 Task: Add an event with the title Performance Improvement Plan Evaluation and Progress Tracking, date '2024/05/19', time 8:50 AM to 10:50 AMand add a description: Welcome to our Team Building Retreat, a transformative experience designed to foster stronger bonds, enhance collaboration, and unleash the full potential of our team. This retreat provides a unique opportunity for team members to step outside of their daily routines and engage in activities that promote trust, communication, and camaraderie., put the event into Orange category . Add location for the event as: 456 Chiado, Lisbon, Portugal, logged in from the account softage.5@softage.netand send the event invitation to softage.7@softage.net and softage.8@softage.net. Set a reminder for the event 1 hour before
Action: Mouse moved to (96, 122)
Screenshot: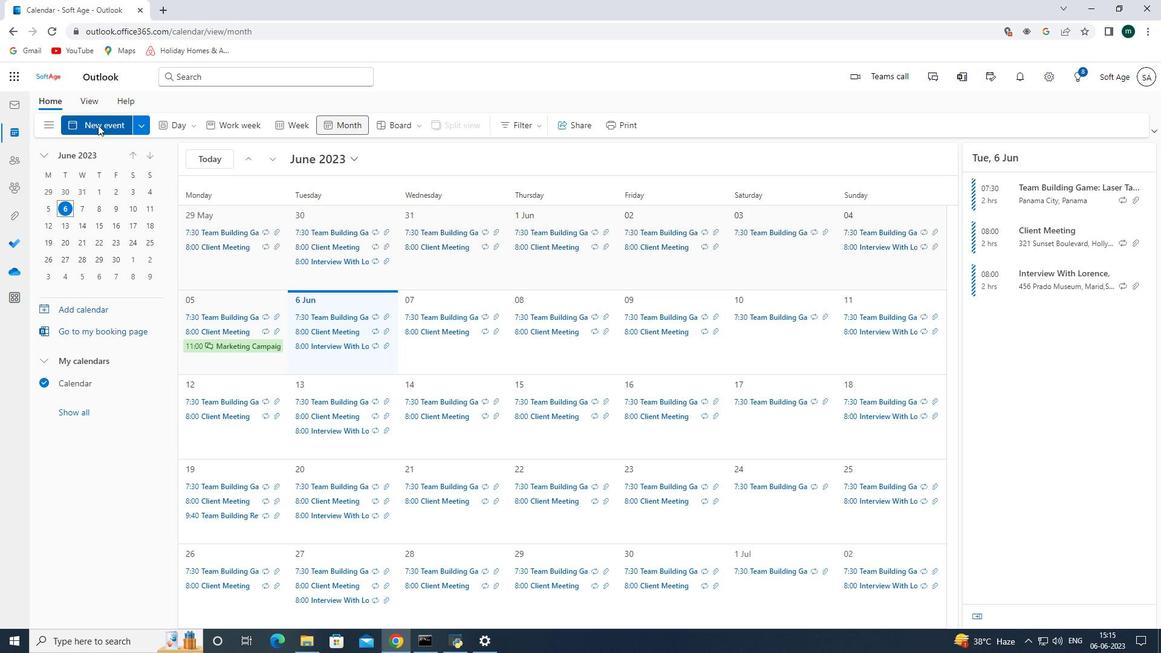 
Action: Mouse pressed left at (96, 122)
Screenshot: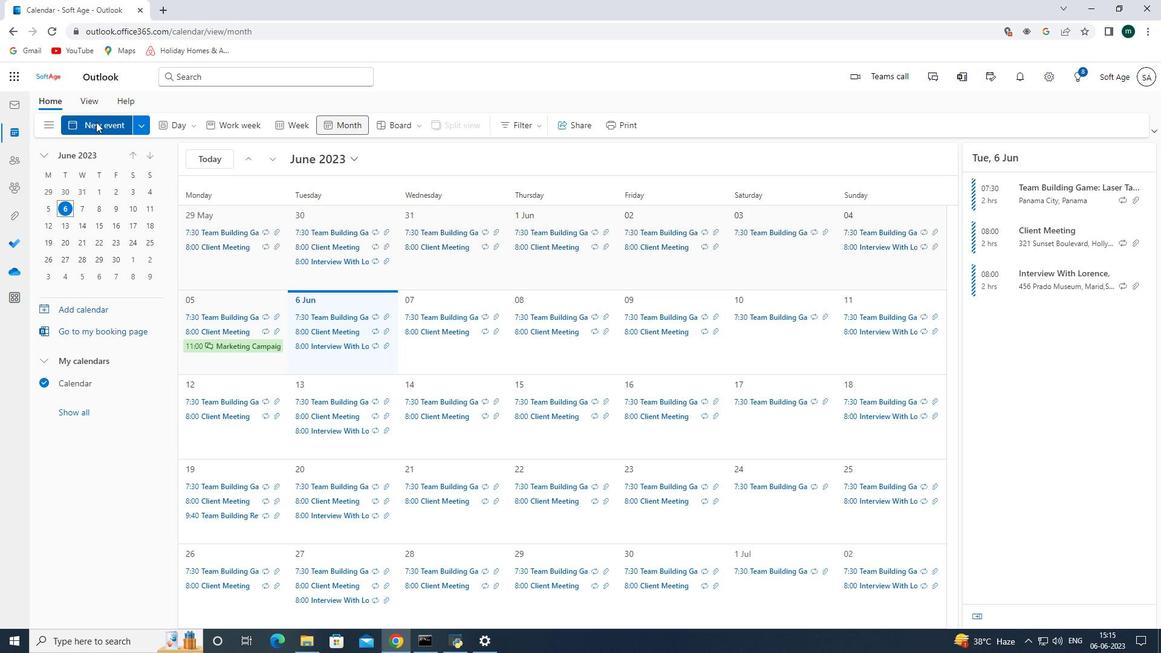 
Action: Mouse moved to (312, 200)
Screenshot: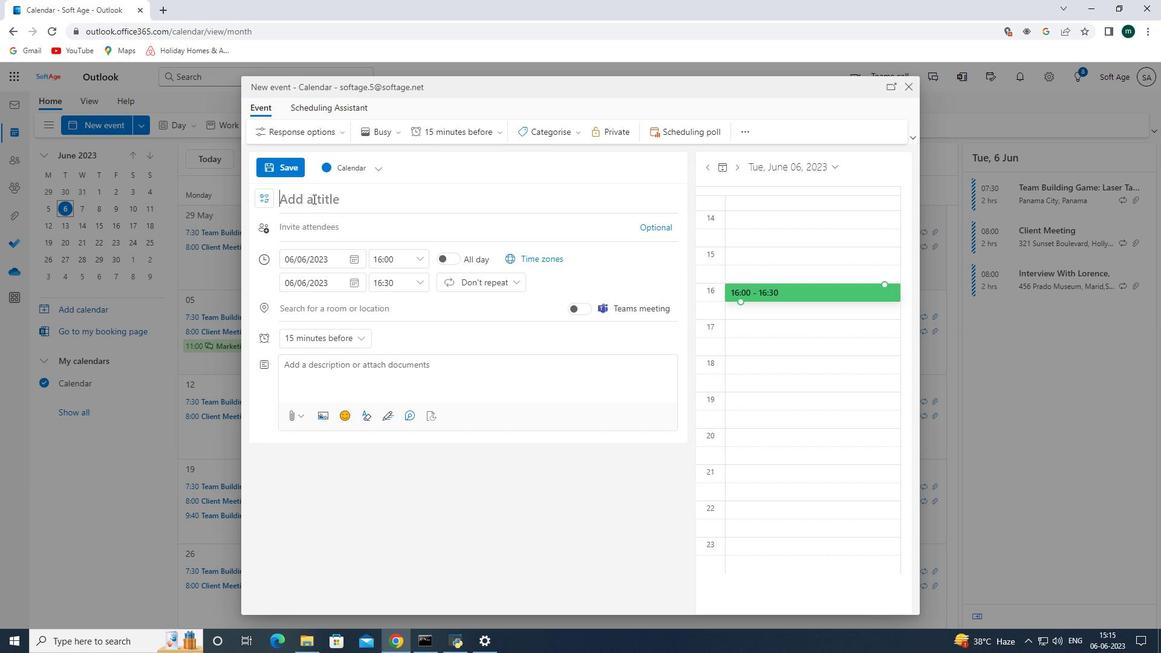 
Action: Mouse pressed left at (312, 200)
Screenshot: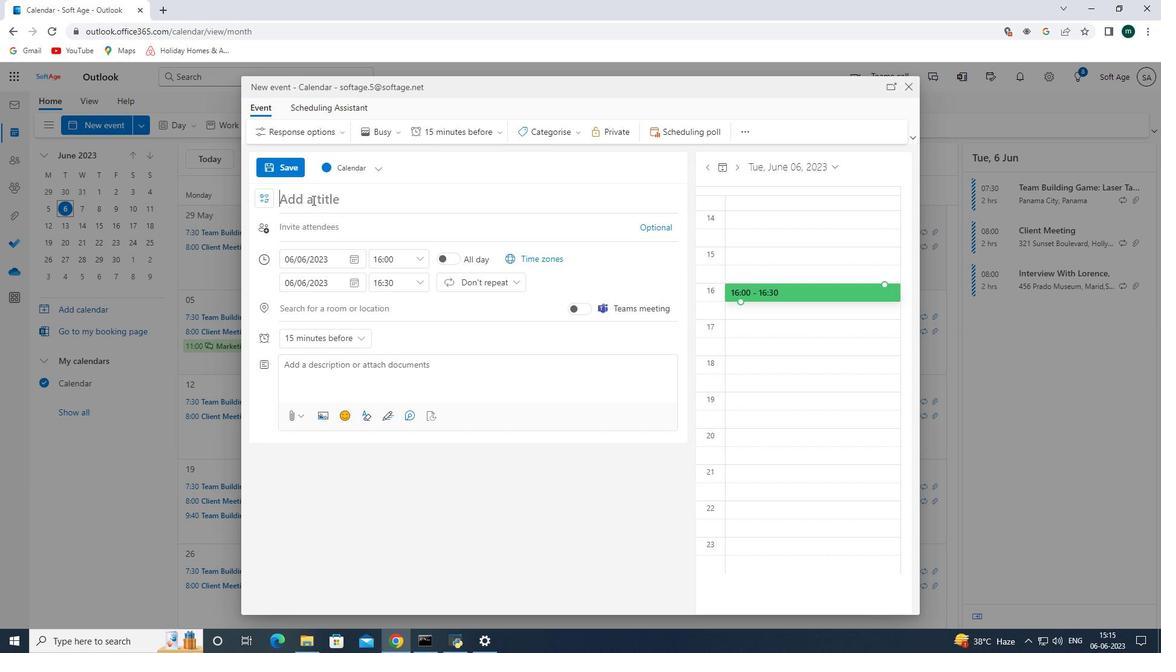 
Action: Key pressed <Key.shift><Key.shift><Key.shift><Key.shift><Key.shift><Key.shift><Key.shift>Performance<Key.space><Key.shift>Improvement<Key.space><Key.shift><Key.shift><Key.shift><Key.shift><Key.shift><Key.shift><Key.shift>Plan<Key.space><Key.shift><Key.shift><Key.shift><Key.shift><Key.shift><Key.shift><Key.shift><Key.shift>Evaluation<Key.space>and<Key.space><Key.shift><Key.shift><Key.shift><Key.shift><Key.shift>Progress<Key.space><Key.shift><Key.shift><Key.shift><Key.shift><Key.shift><Key.shift><Key.shift><Key.shift><Key.shift><Key.shift><Key.shift><Key.shift><Key.shift><Key.shift><Key.shift><Key.shift><Key.shift><Key.shift><Key.shift>Tracking<Key.space><Key.space>
Screenshot: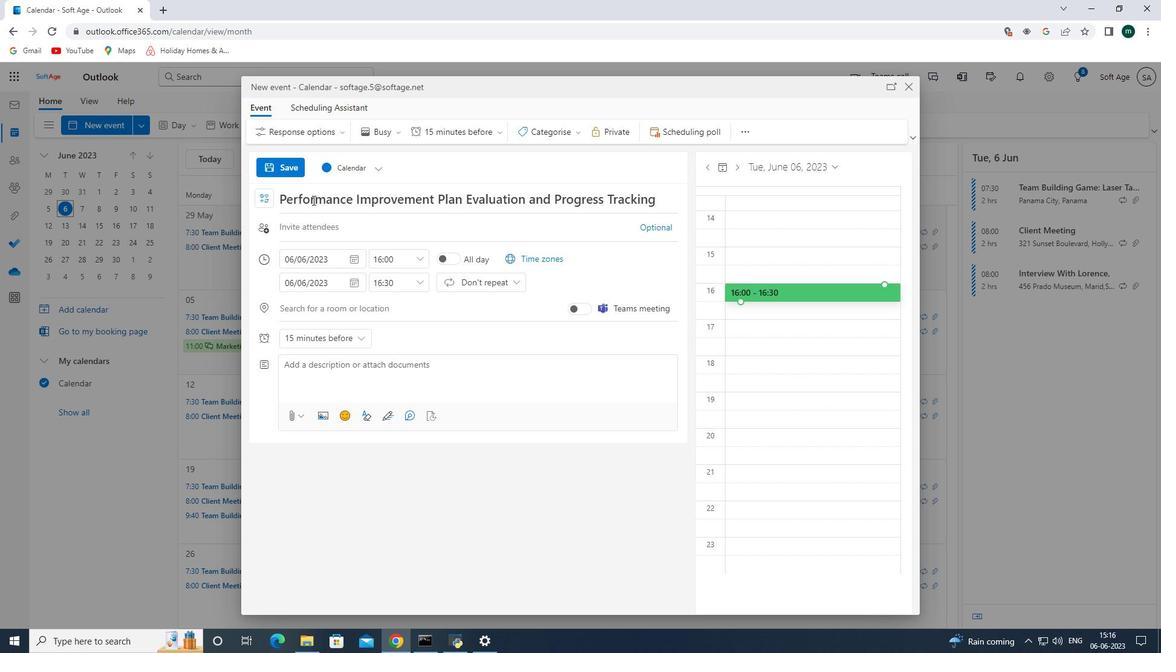
Action: Mouse moved to (353, 257)
Screenshot: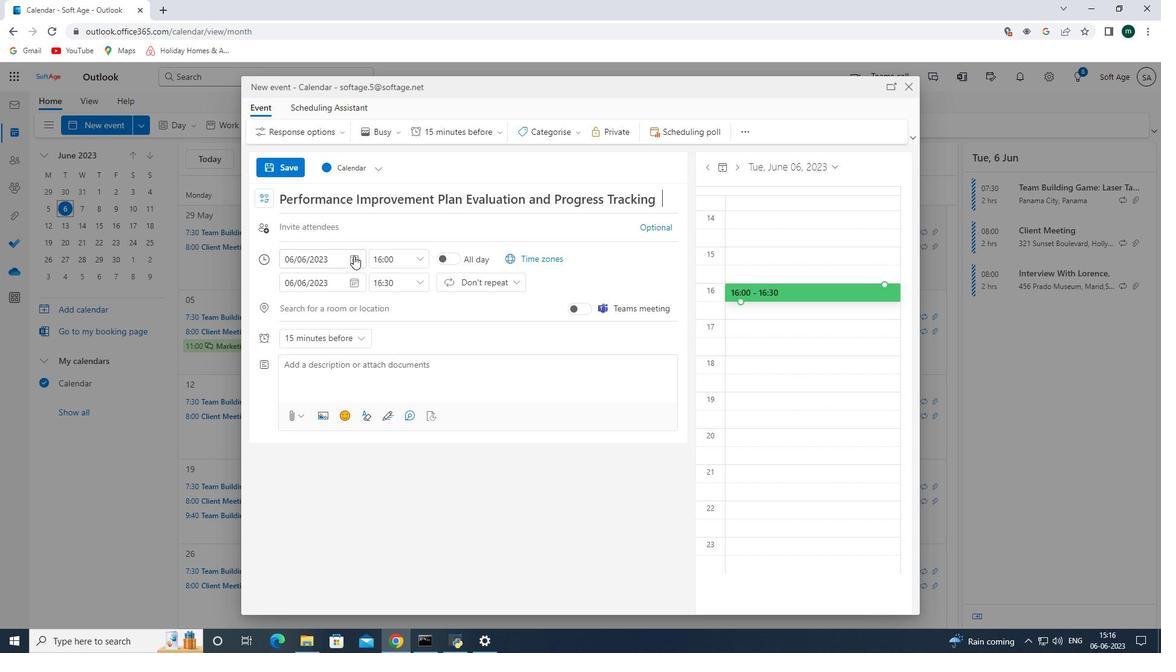 
Action: Mouse pressed left at (353, 257)
Screenshot: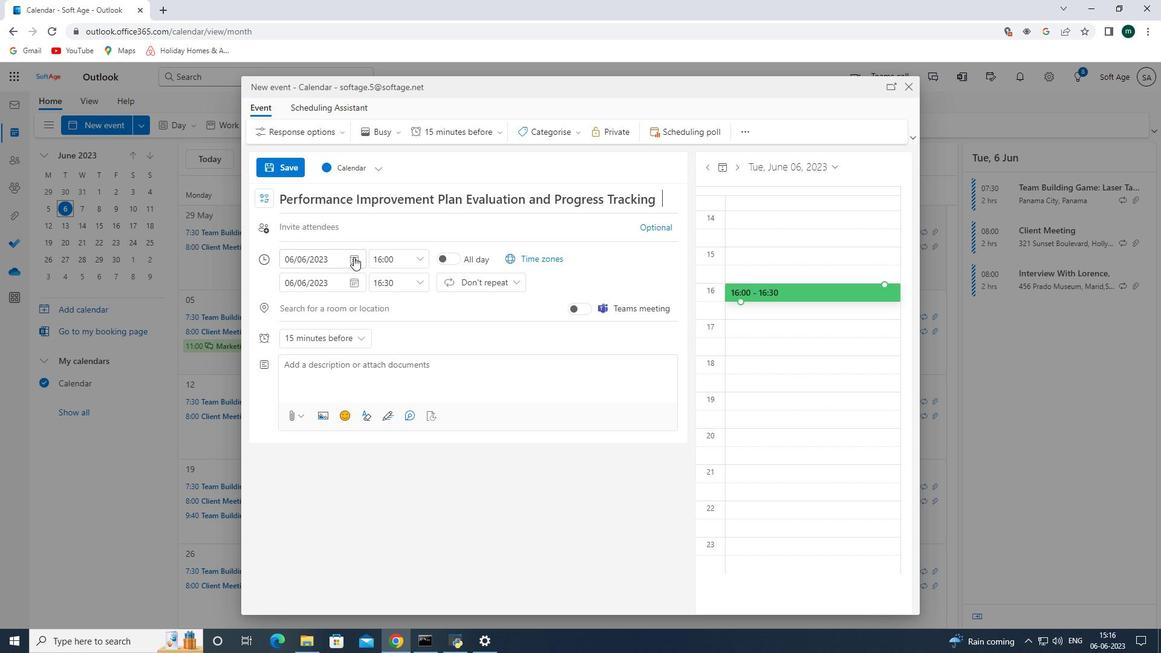 
Action: Mouse moved to (393, 280)
Screenshot: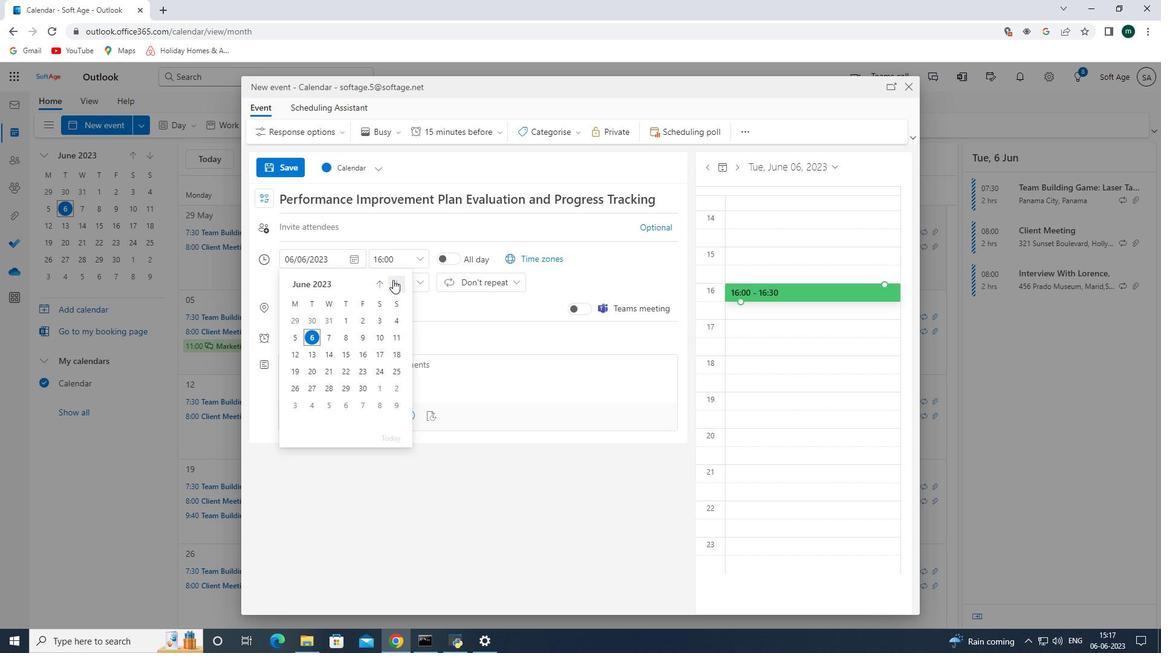 
Action: Mouse pressed left at (393, 280)
Screenshot: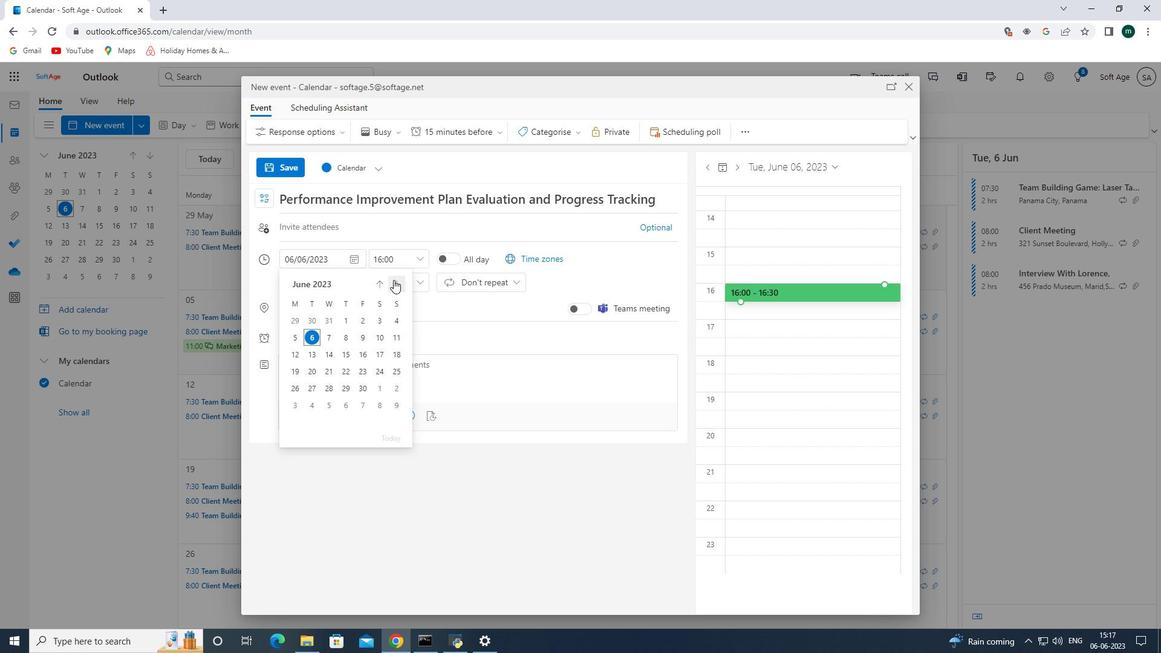 
Action: Mouse pressed left at (393, 280)
Screenshot: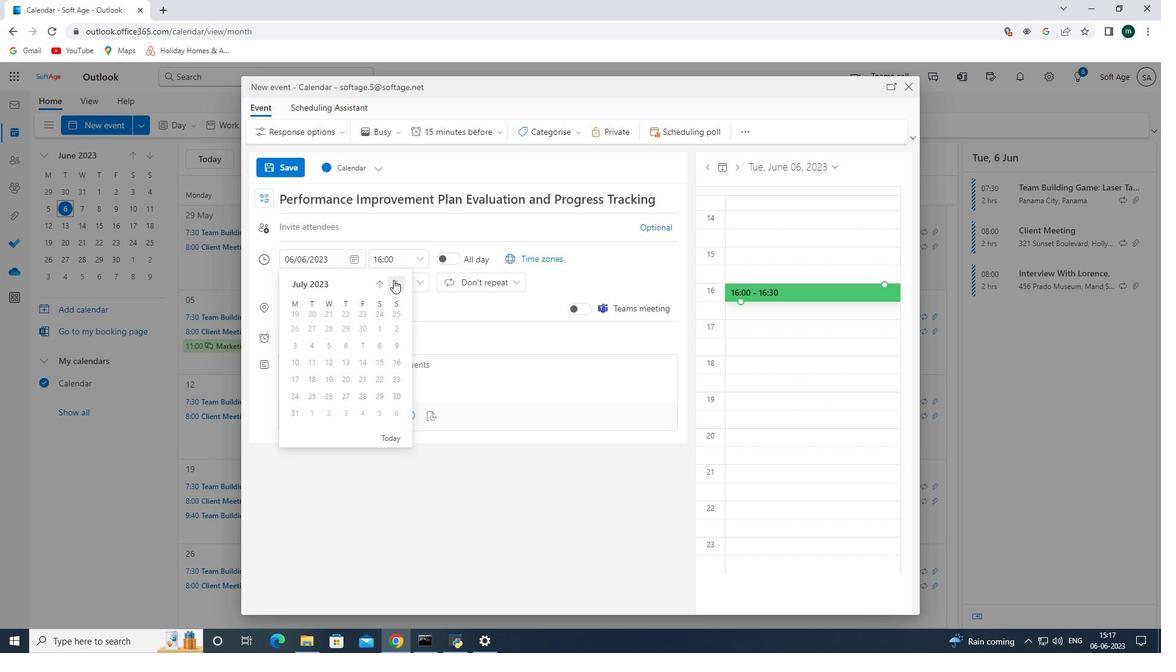 
Action: Mouse pressed left at (393, 280)
Screenshot: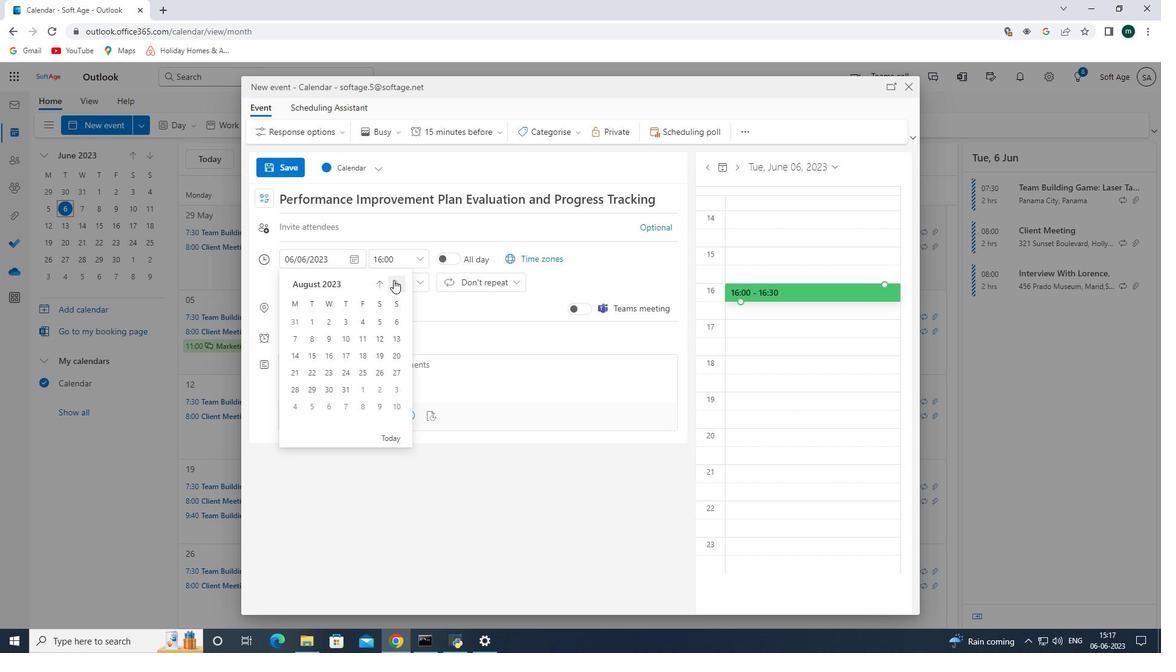 
Action: Mouse pressed left at (393, 280)
Screenshot: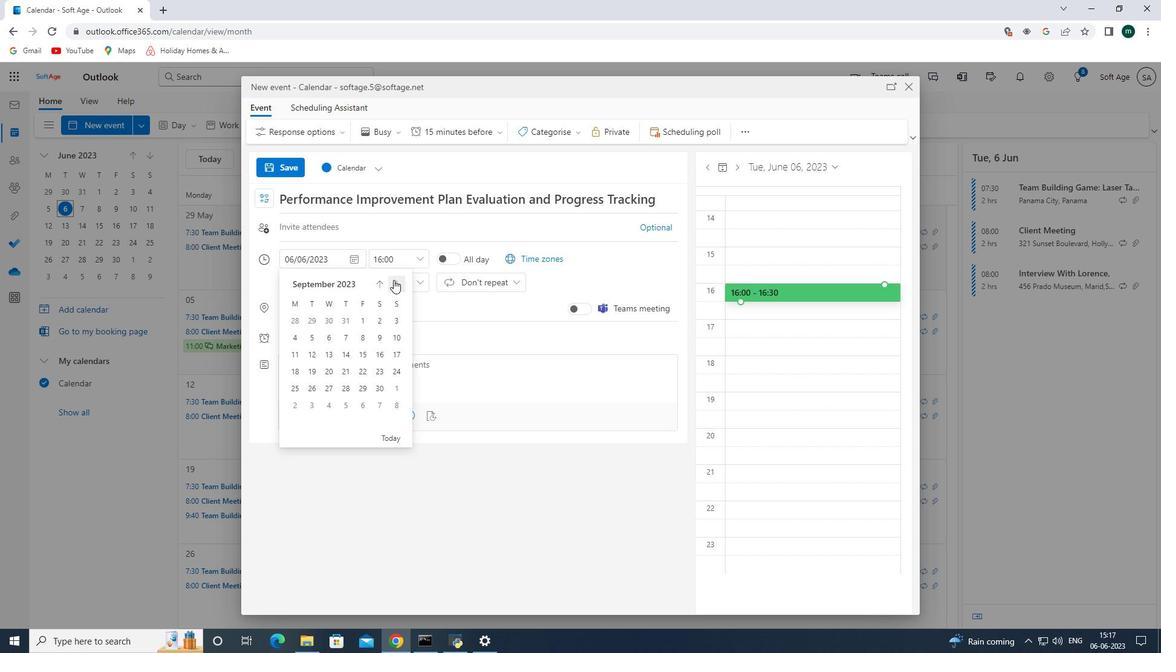 
Action: Mouse pressed left at (393, 280)
Screenshot: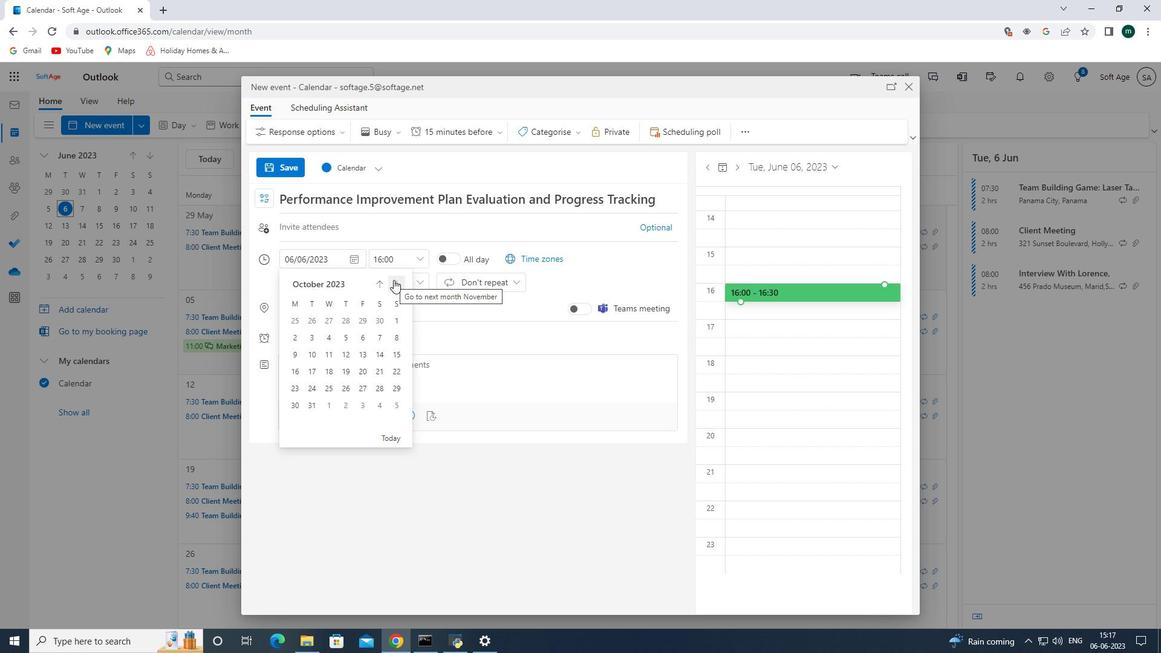 
Action: Mouse pressed left at (393, 280)
Screenshot: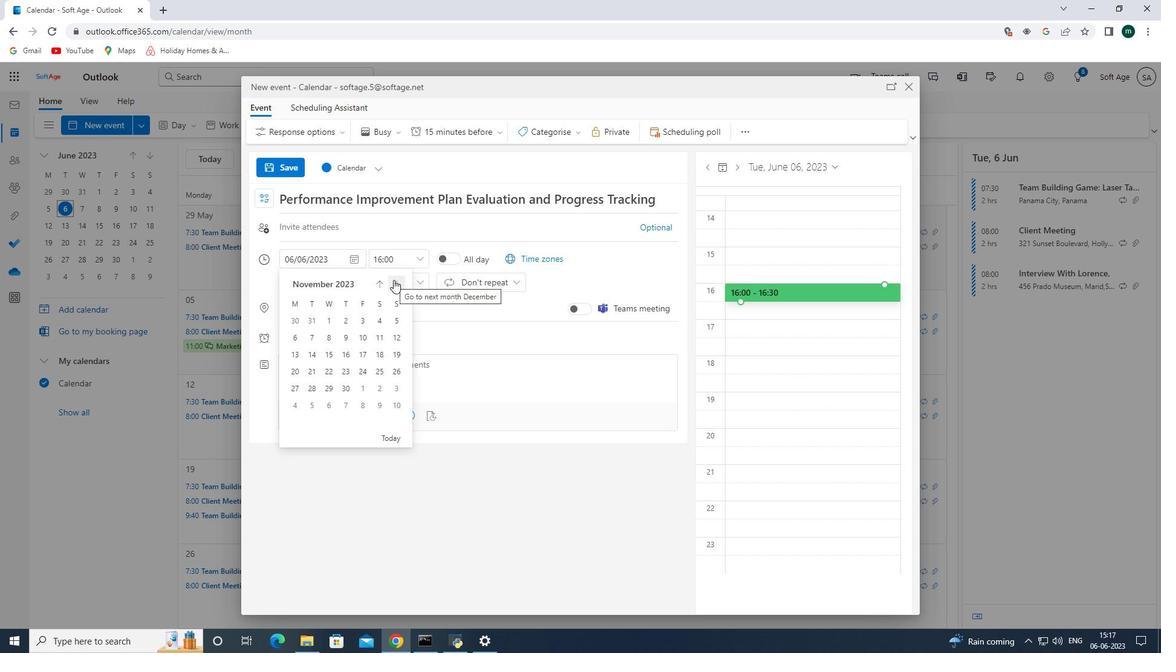 
Action: Mouse pressed left at (393, 280)
Screenshot: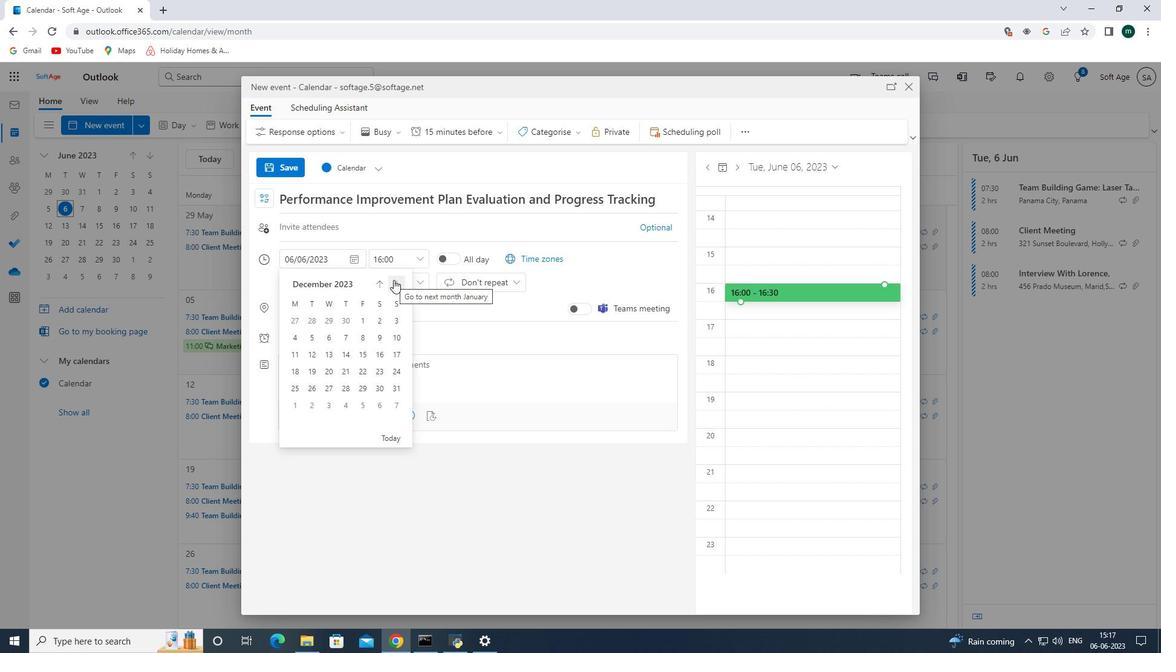 
Action: Mouse pressed left at (393, 280)
Screenshot: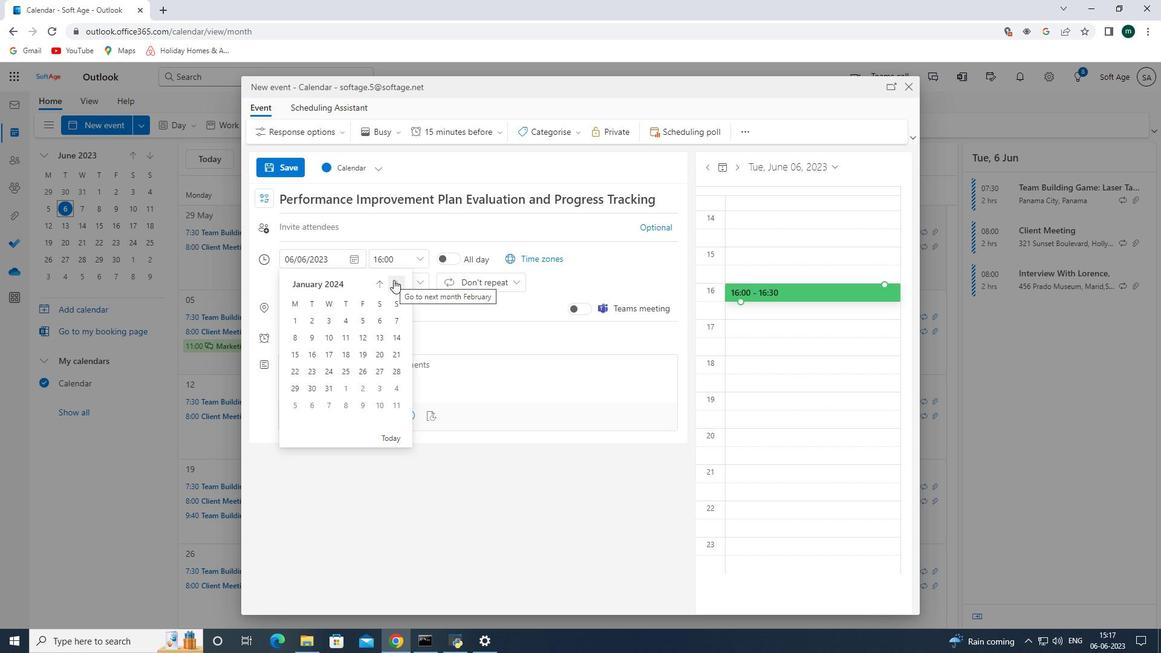 
Action: Mouse pressed left at (393, 280)
Screenshot: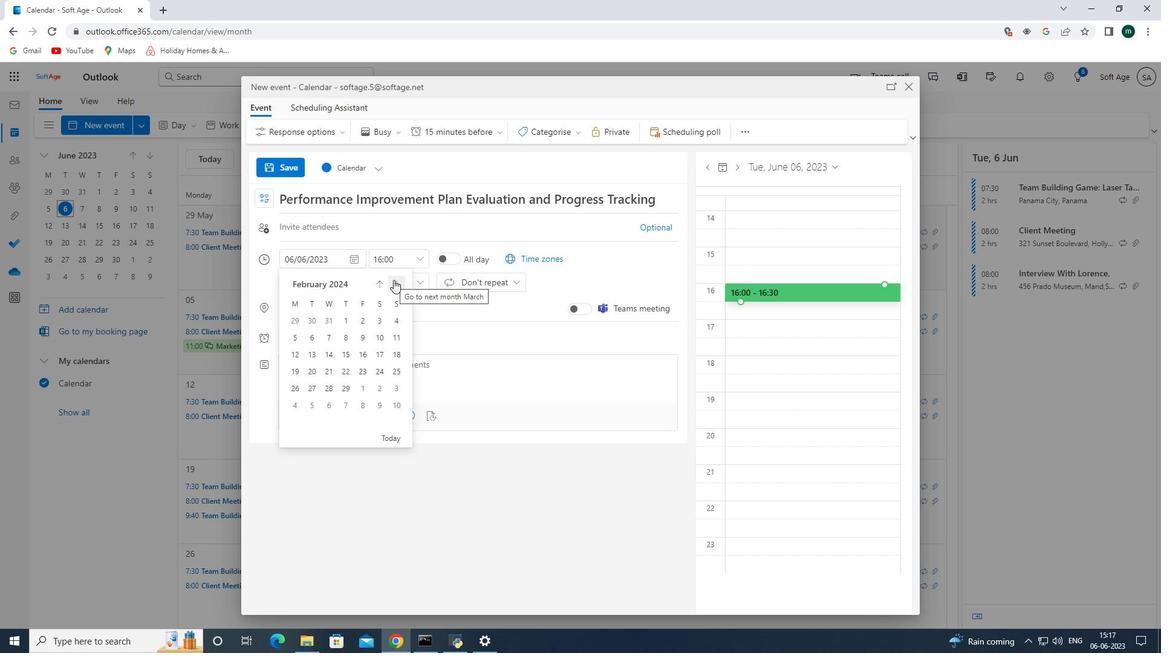 
Action: Mouse pressed left at (393, 280)
Screenshot: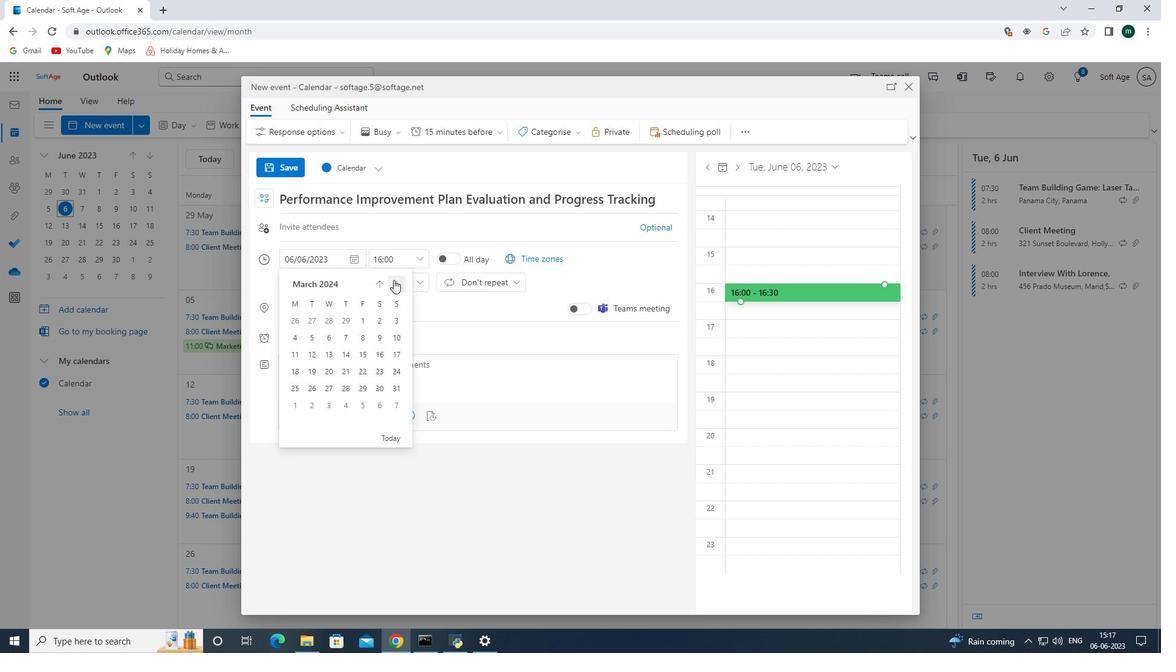 
Action: Mouse pressed left at (393, 280)
Screenshot: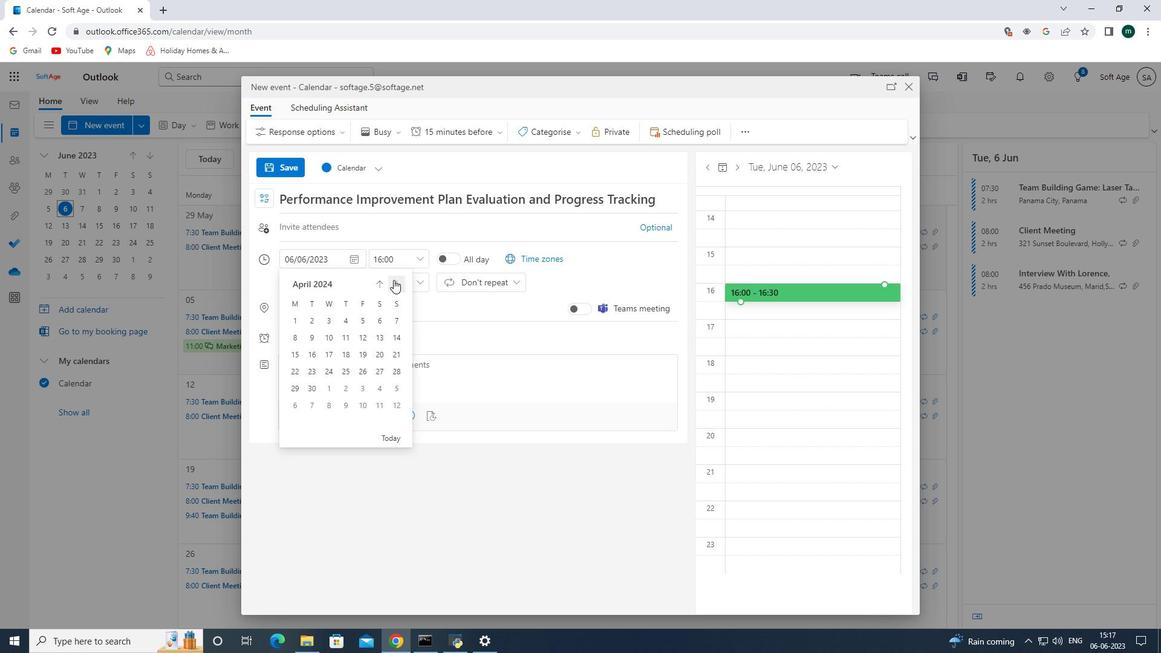 
Action: Mouse moved to (392, 352)
Screenshot: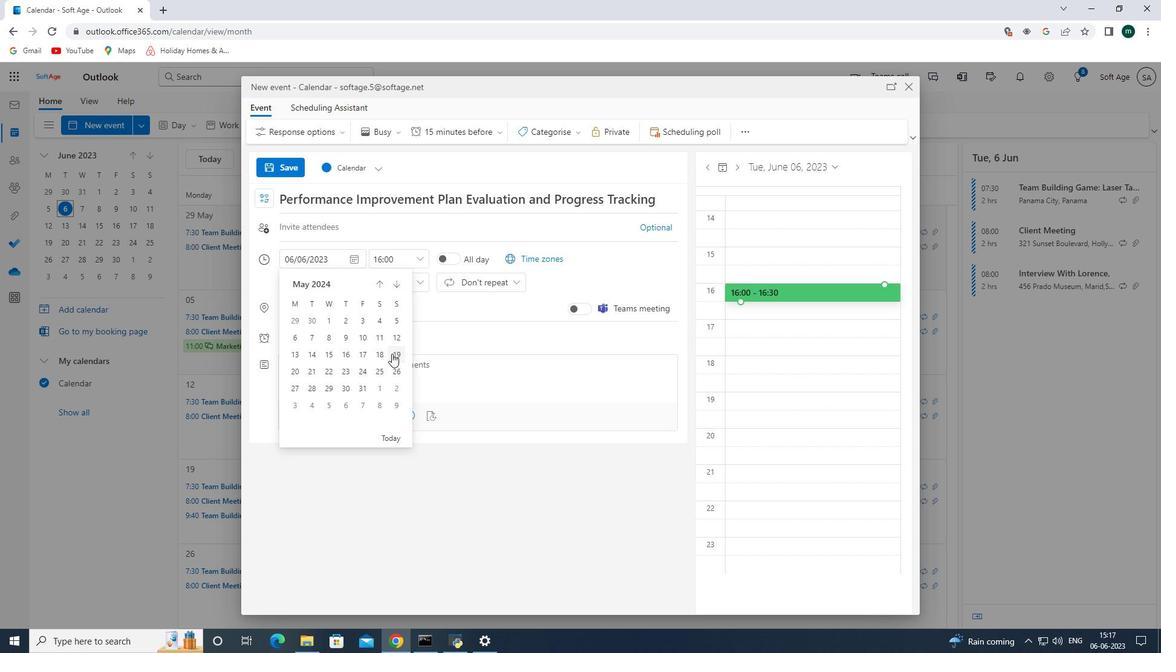
Action: Mouse pressed left at (392, 352)
Screenshot: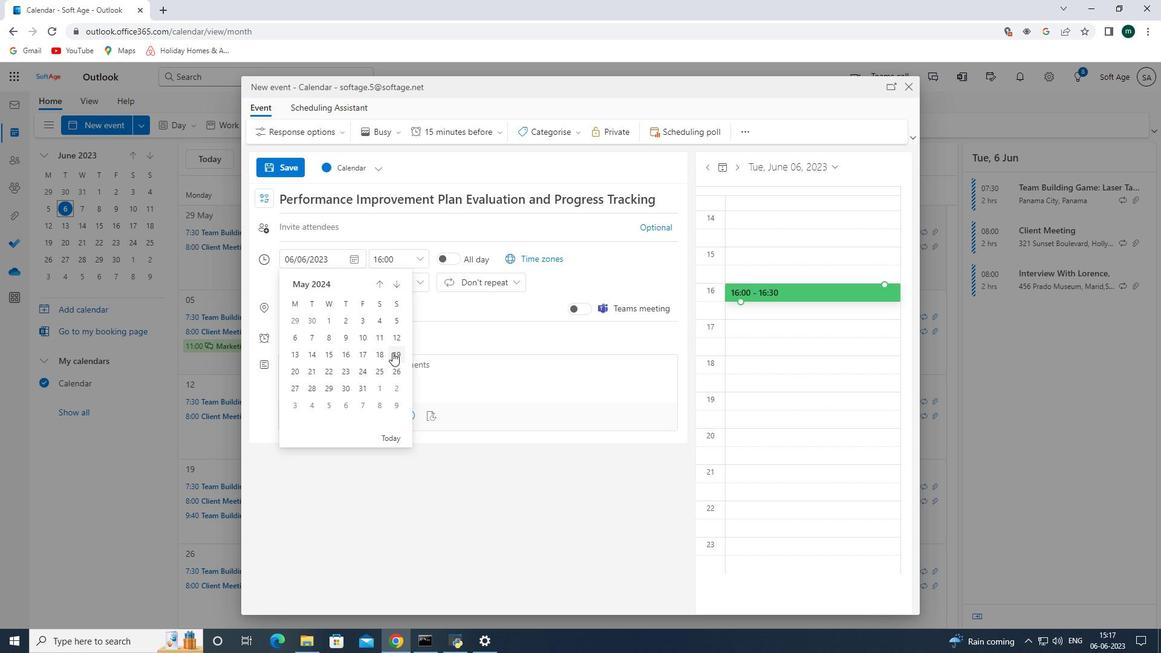 
Action: Mouse moved to (417, 264)
Screenshot: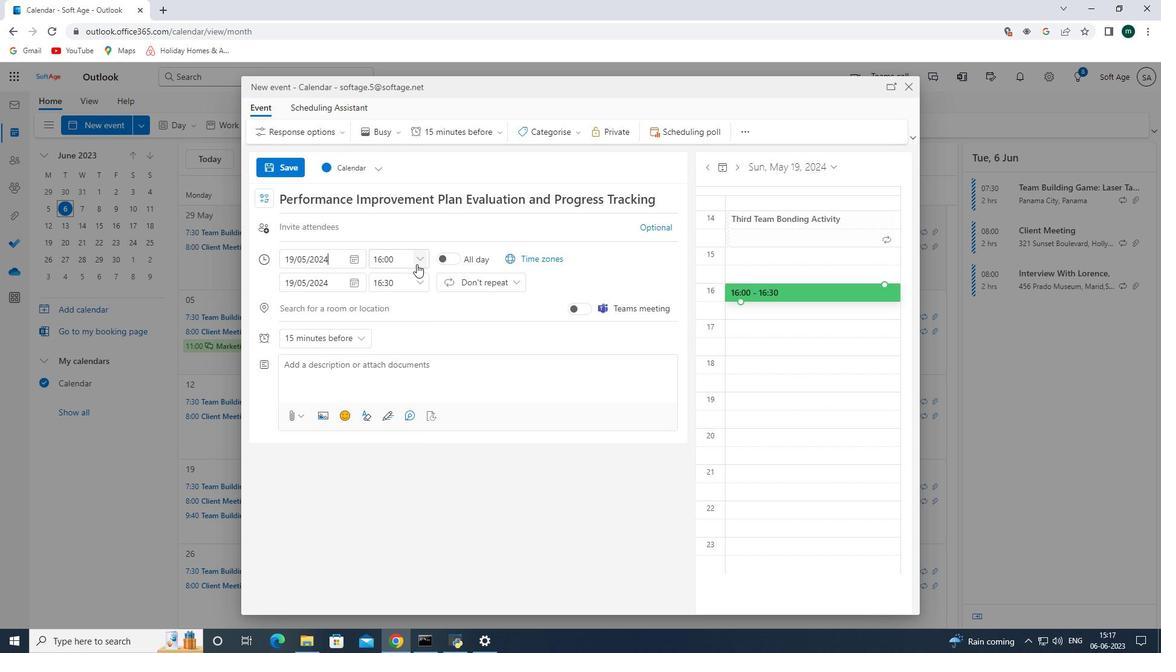 
Action: Mouse pressed left at (417, 264)
Screenshot: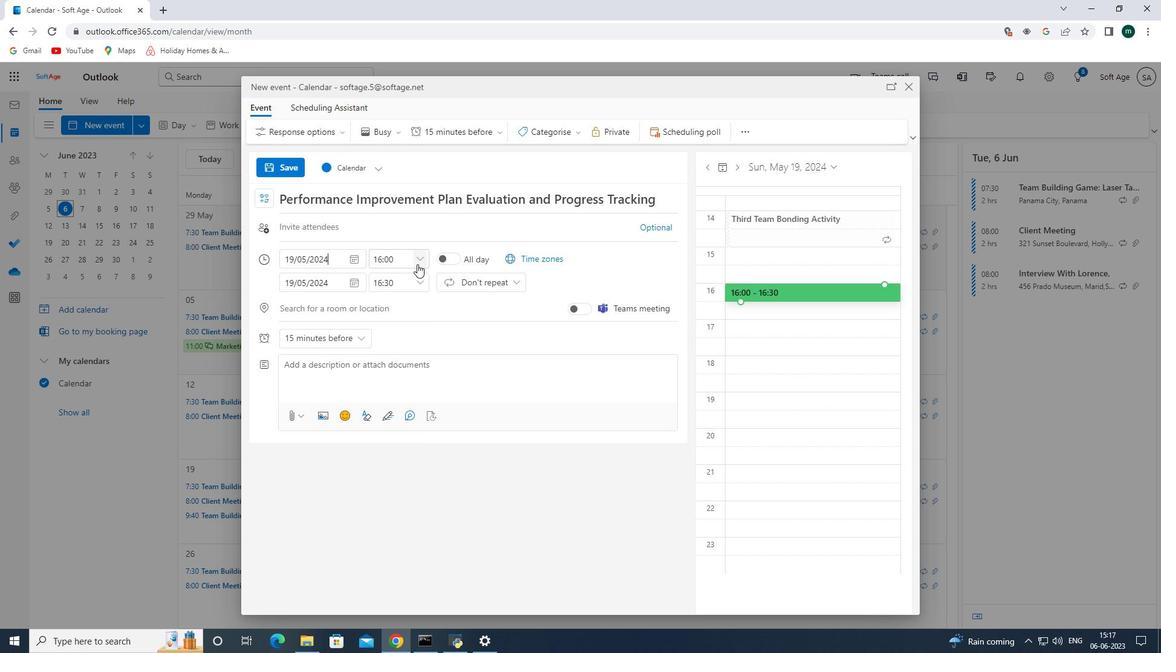 
Action: Mouse moved to (405, 286)
Screenshot: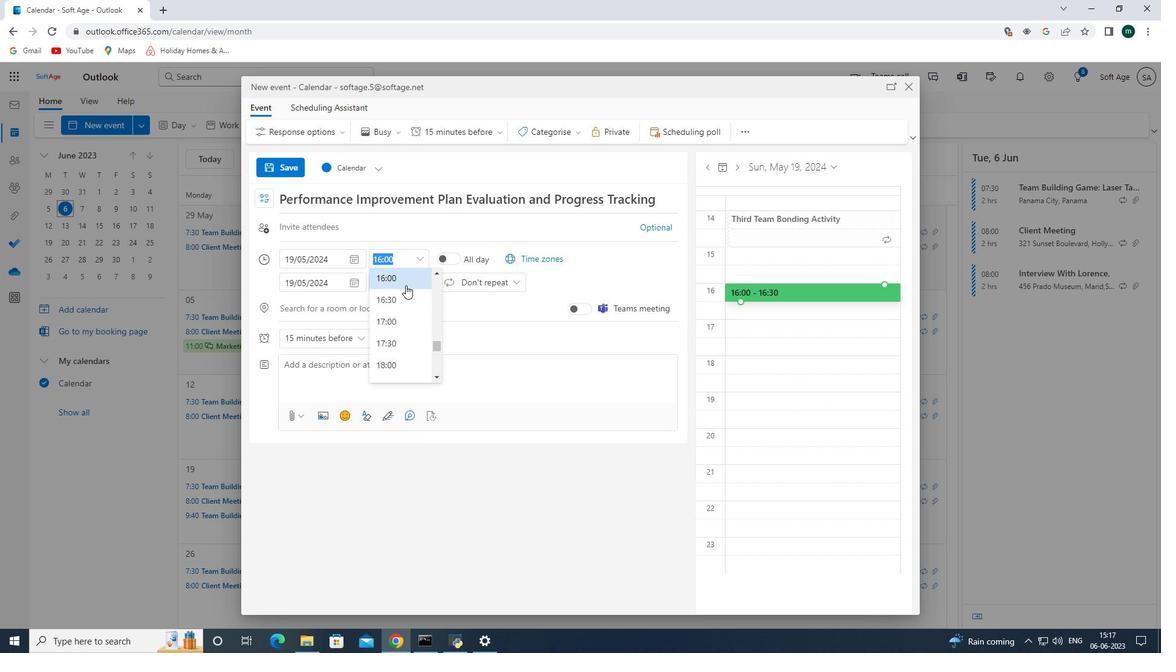 
Action: Mouse scrolled (405, 286) with delta (0, 0)
Screenshot: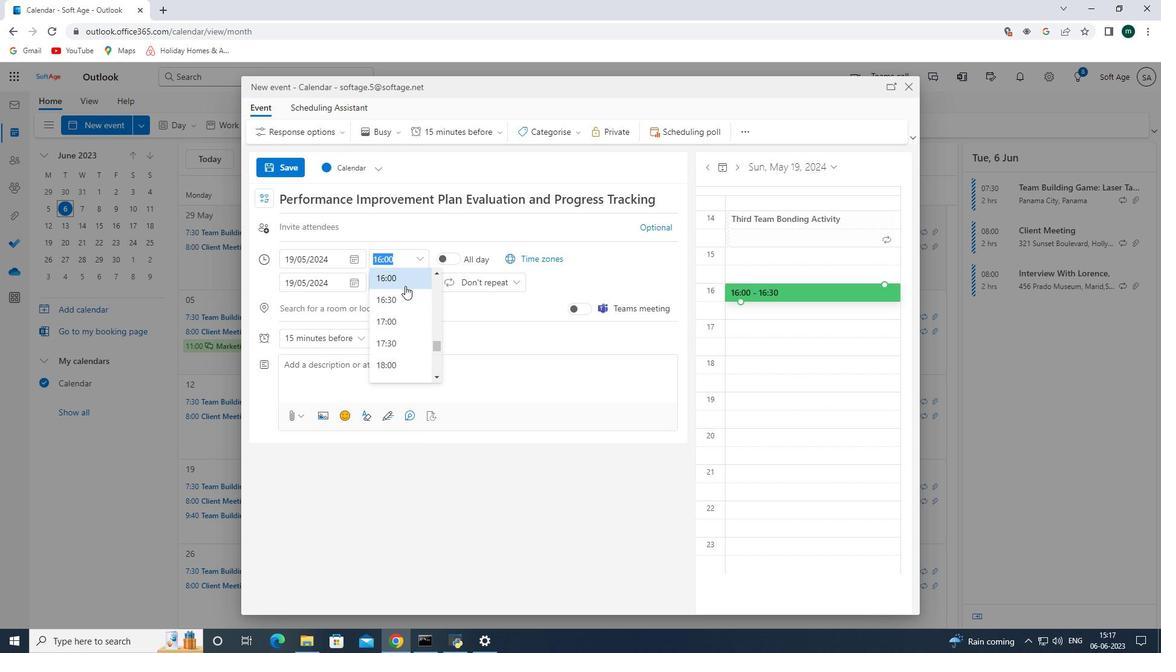 
Action: Mouse scrolled (405, 286) with delta (0, 0)
Screenshot: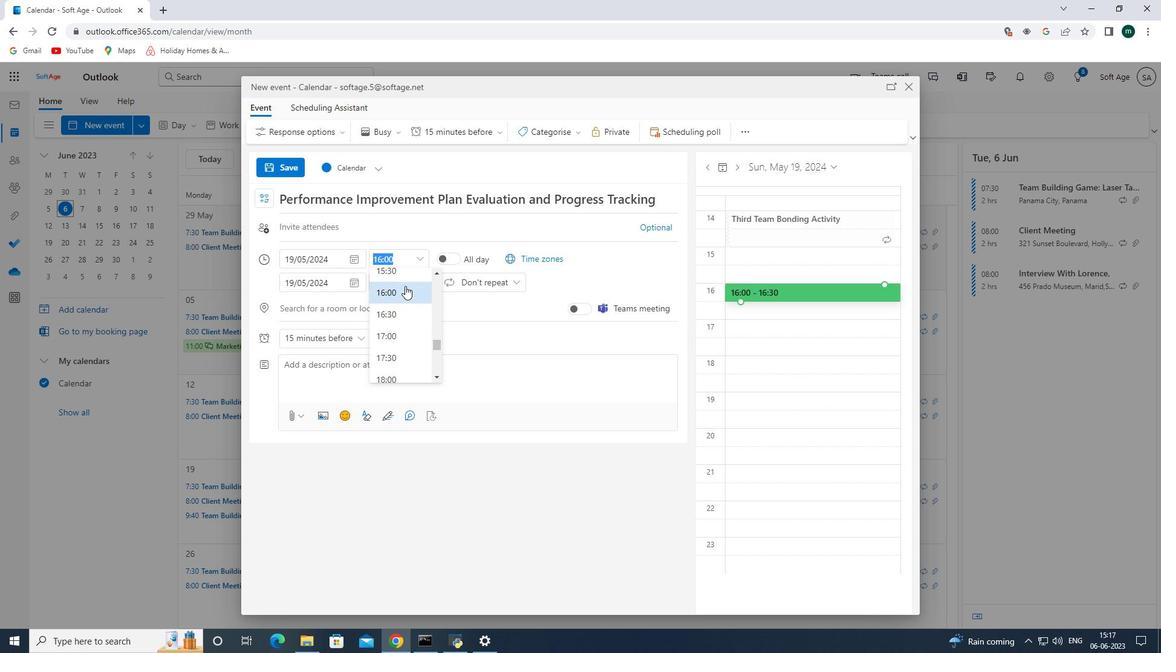 
Action: Mouse moved to (404, 267)
Screenshot: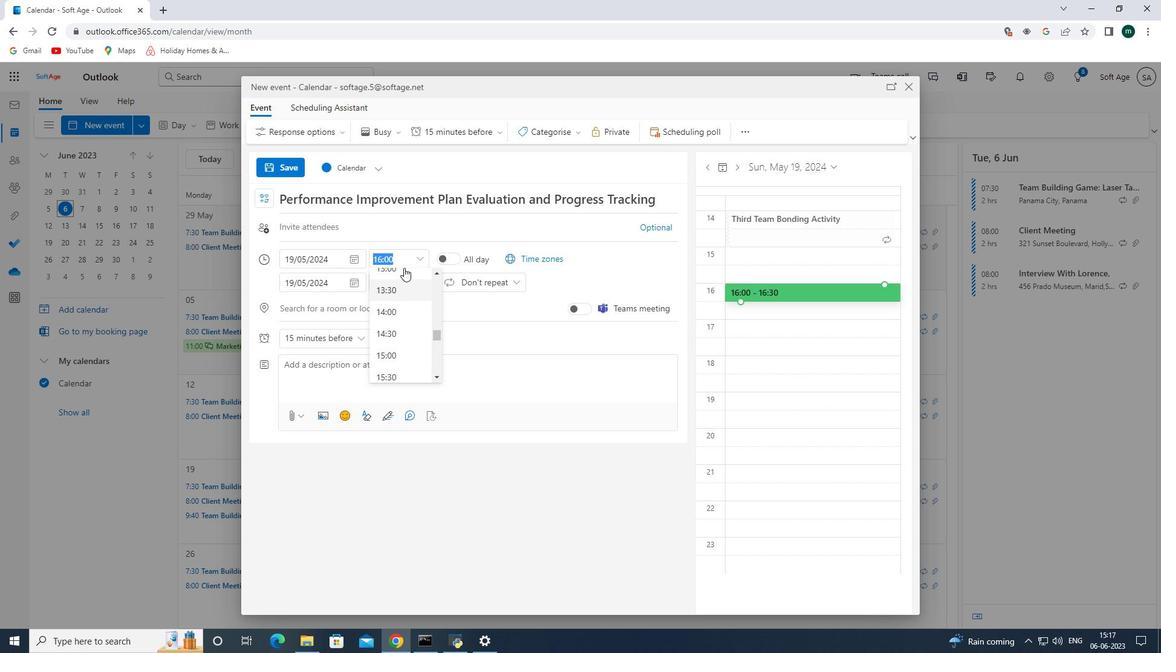 
Action: Key pressed 08<Key.shift_r><Key.shift_r><Key.shift_r><Key.shift_r><Key.shift_r><Key.shift_r><Key.shift_r><Key.shift_r><Key.shift_r>:50<Key.enter>
Screenshot: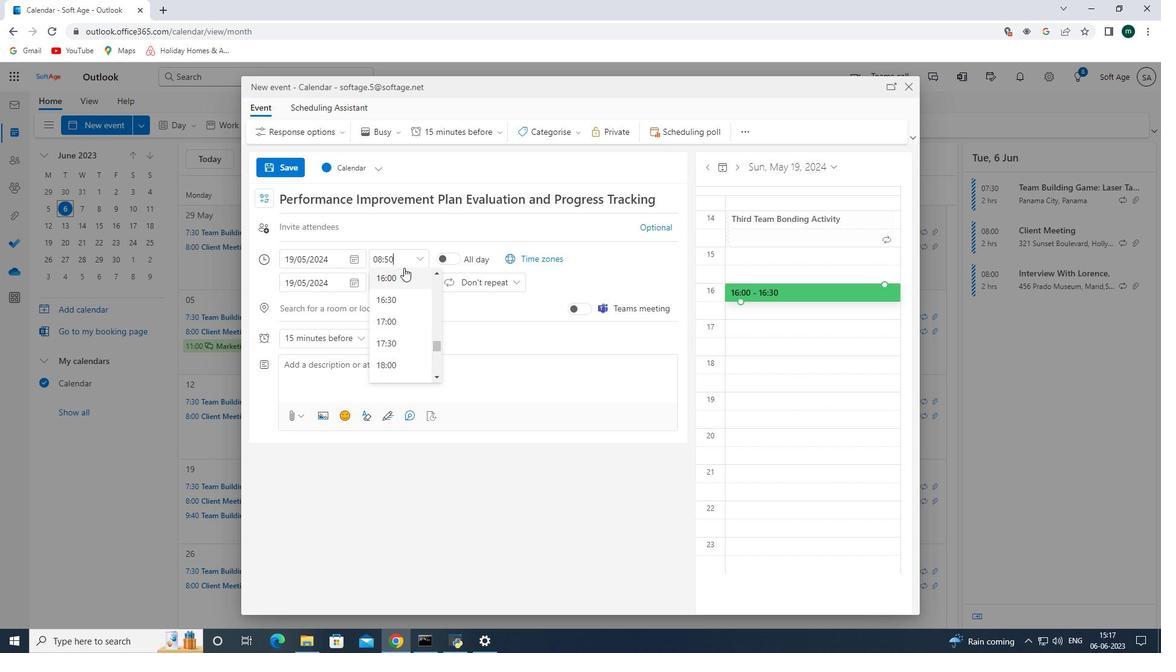 
Action: Mouse moved to (425, 284)
Screenshot: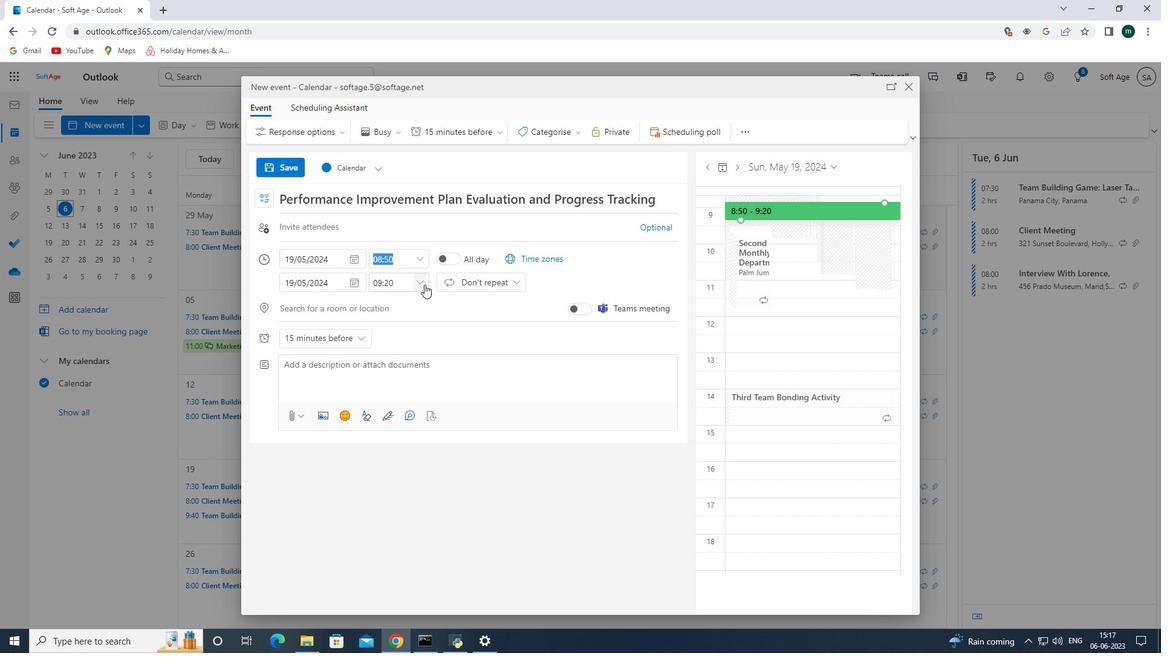 
Action: Mouse pressed left at (425, 284)
Screenshot: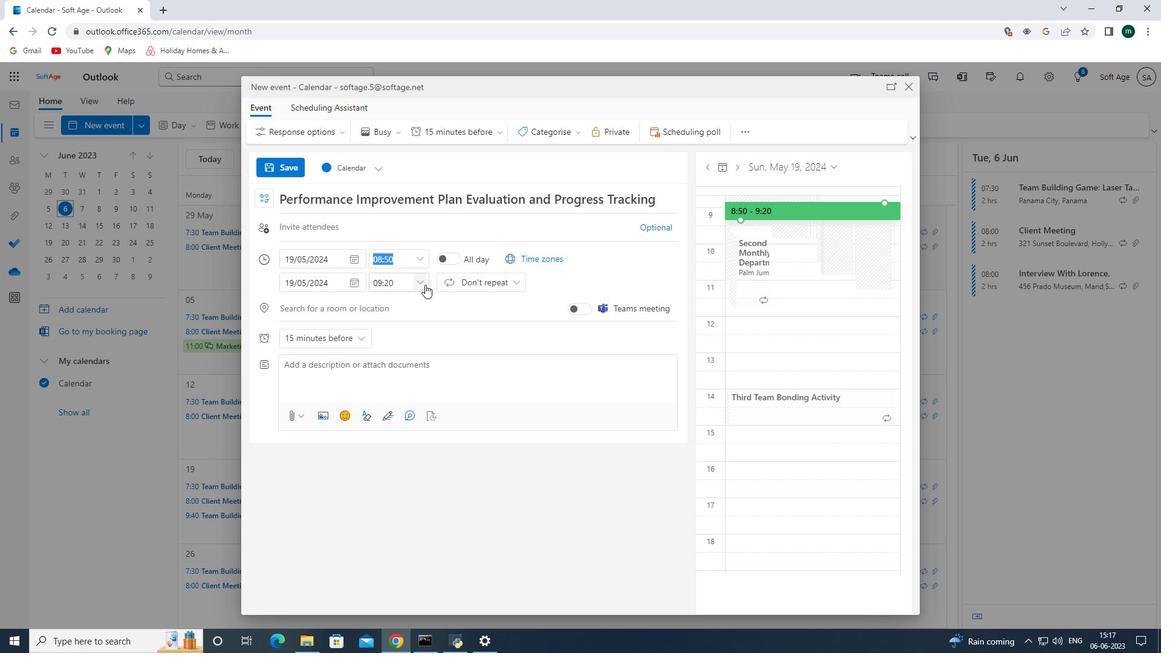 
Action: Mouse moved to (416, 372)
Screenshot: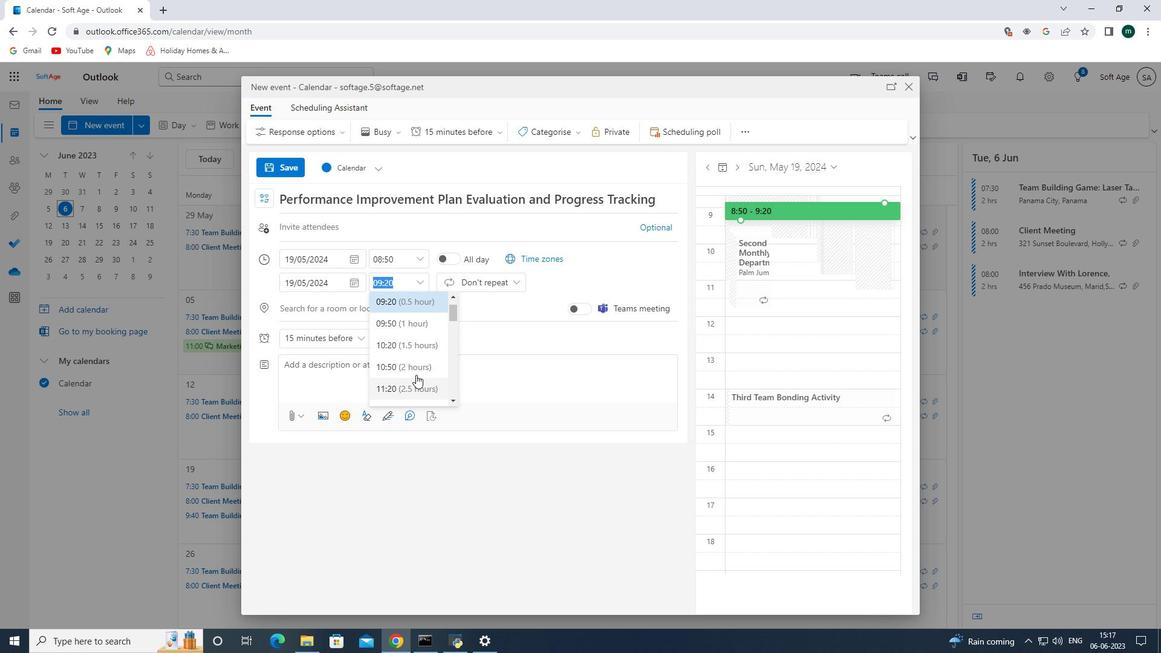 
Action: Mouse pressed left at (416, 372)
Screenshot: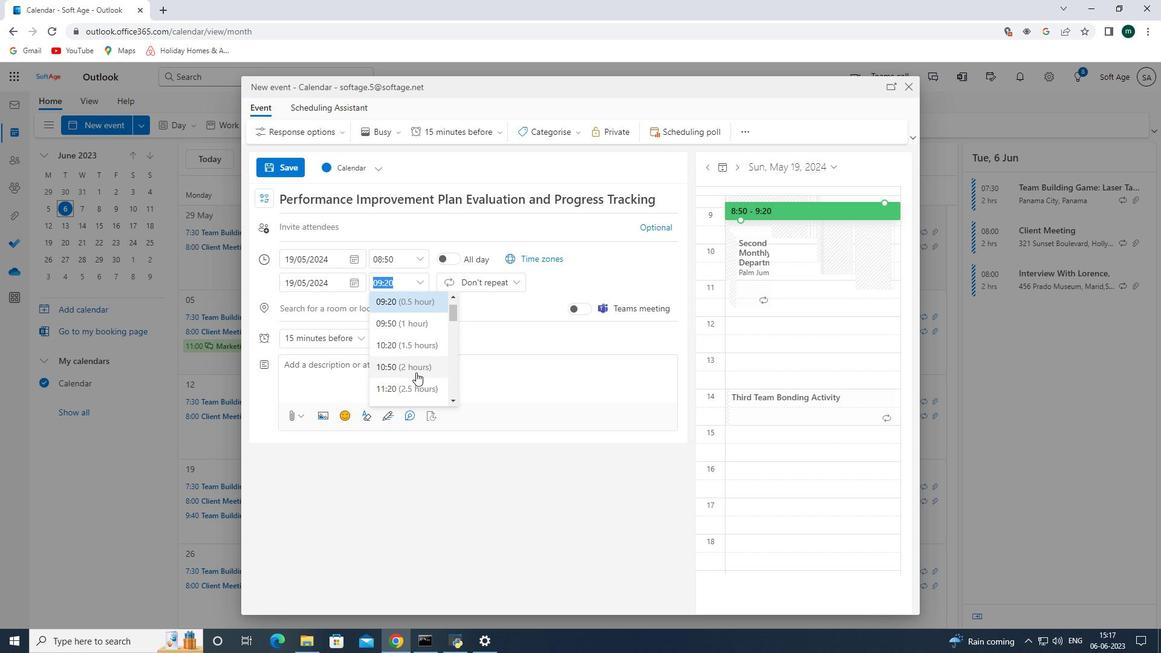 
Action: Mouse moved to (381, 376)
Screenshot: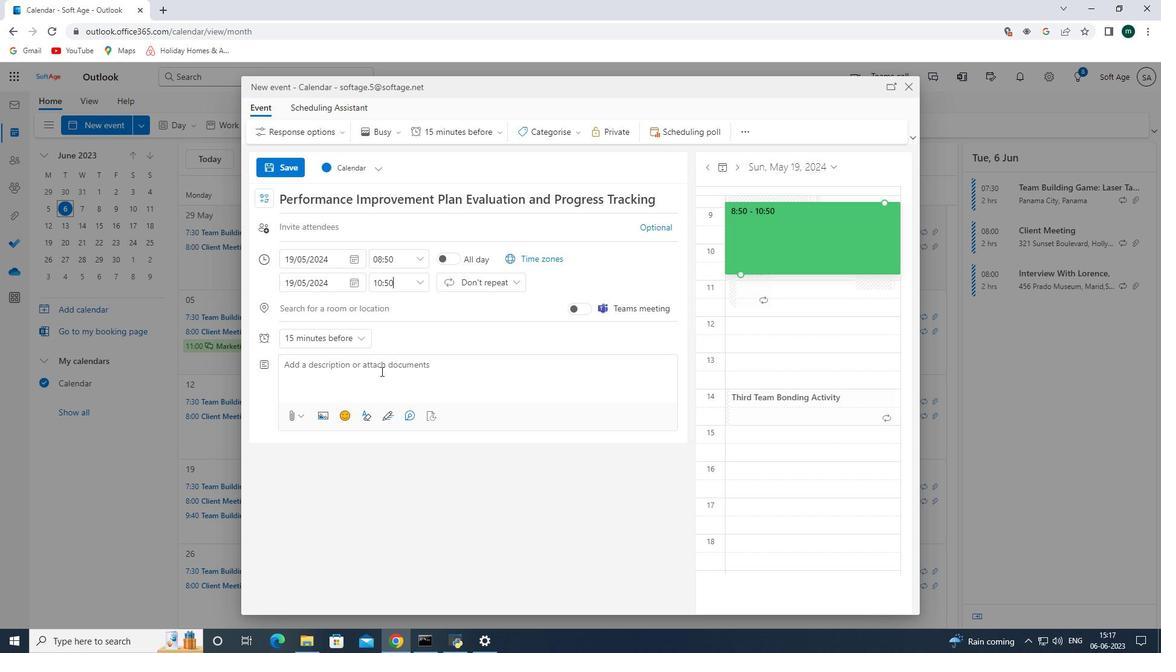 
Action: Mouse pressed left at (381, 376)
Screenshot: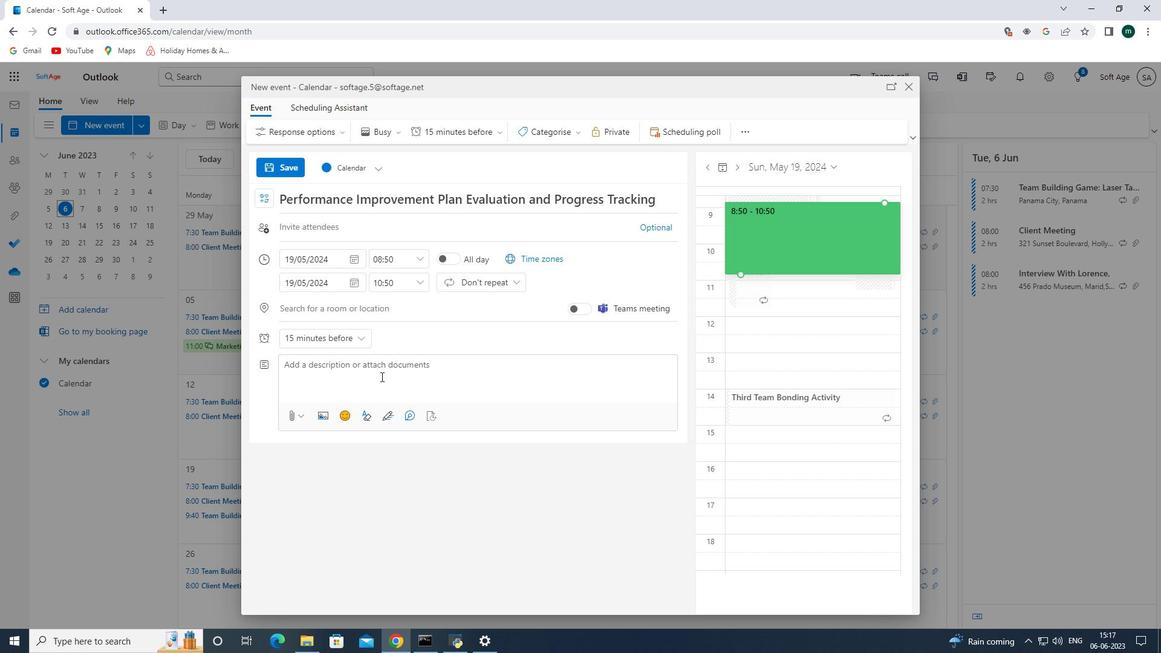 
Action: Key pressed <Key.shift>Welcome<Key.space>to<Key.space>our<Key.space><Key.shift><Key.shift><Key.shift><Key.shift><Key.shift><Key.shift><Key.shift><Key.shift><Key.shift><Key.shift><Key.shift><Key.shift><Key.shift><Key.shift><Key.shift><Key.shift><Key.shift>Team<Key.space><Key.shift><Key.shift>Building<Key.space><Key.shift><Key.shift><Key.shift><Key.shift><Key.shift><Key.shift><Key.shift><Key.shift><Key.shift><Key.shift><Key.shift><Key.shift>Retreat,<Key.space>a<Key.space>transformative<Key.space>experience<Key.space>designed<Key.space>to<Key.space>foster<Key.space>stronger<Key.space>bonds,<Key.space><Key.shift>enhance<Key.space>collabor<Key.space><Key.backspace>ation,<Key.space>and<Key.space>unleash<Key.space>full<Key.space>potential<Key.space>of<Key.space>p<Key.backspace>our<Key.space><Key.shift><Key.shift><Key.shift>Team<Key.backspace><Key.backspace><Key.backspace><Key.backspace>team.<Key.space><Key.shift_r><Key.shift_r><Key.shift_r><Key.shift_r><Key.shift_r><Key.shift_r><Key.shift_r><Key.shift_r><Key.shift_r><Key.shift_r><Key.shift_r>This<Key.space>retreat<Key.space>provides<Key.space>a<Key.space>i<Key.backspace>um<Key.backspace>nique<Key.space><Key.shift_r><Key.shift_r><Key.shift_r><Key.shift_r>opportunity<Key.space>for<Key.space>team<Key.space>members<Key.space>tonb<Key.backspace><Key.backspace><Key.space>step<Key.space>outside<Key.space>of<Key.space>their<Key.space>daily<Key.space>routines<Key.space>
Screenshot: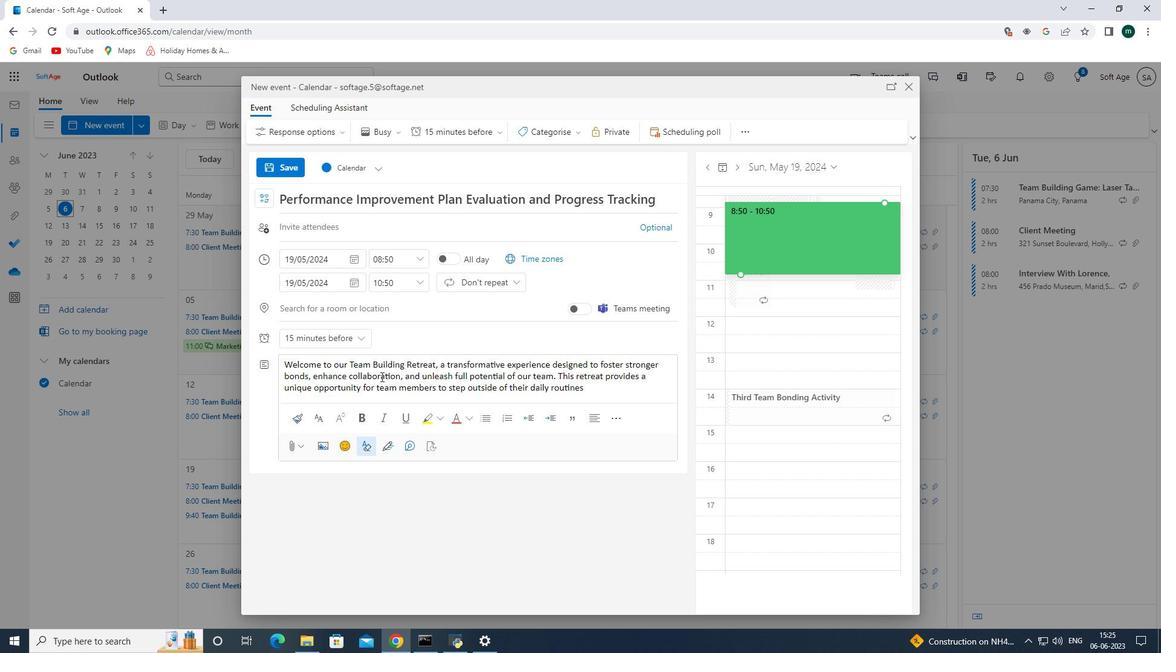 
Action: Mouse moved to (406, 379)
Screenshot: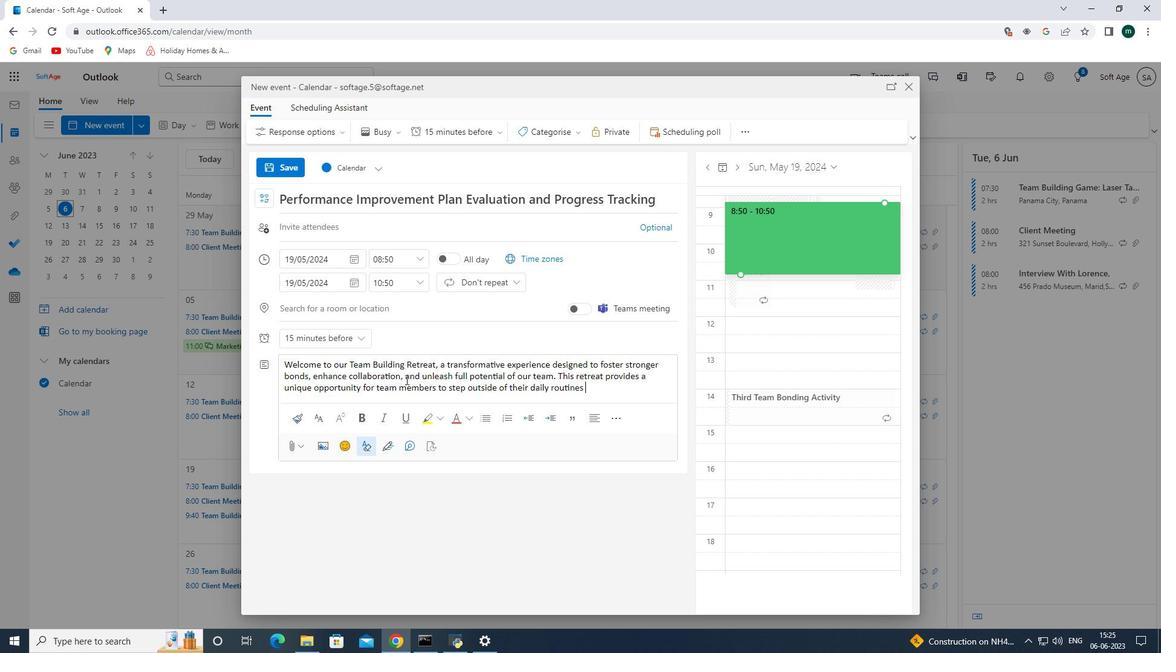 
Action: Key pressed and<Key.space>engage<Key.space>in<Key.space>activities<Key.space>that<Key.space>promote<Key.space><Key.shift>trust<Key.space>v<Key.backspace>communication<Key.space>=<Key.backspace><Key.backspace>,<Key.space>and<Key.space>camard<Key.backspace>a<Key.space><Key.backspace>derie.<Key.space>
Screenshot: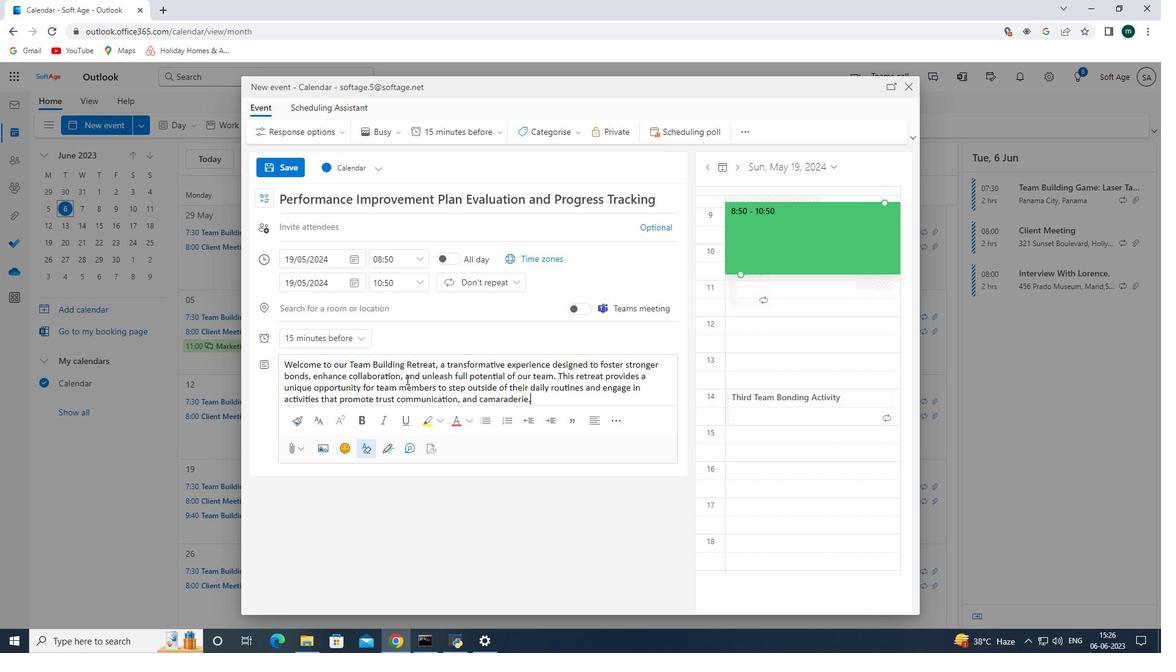 
Action: Mouse moved to (332, 309)
Screenshot: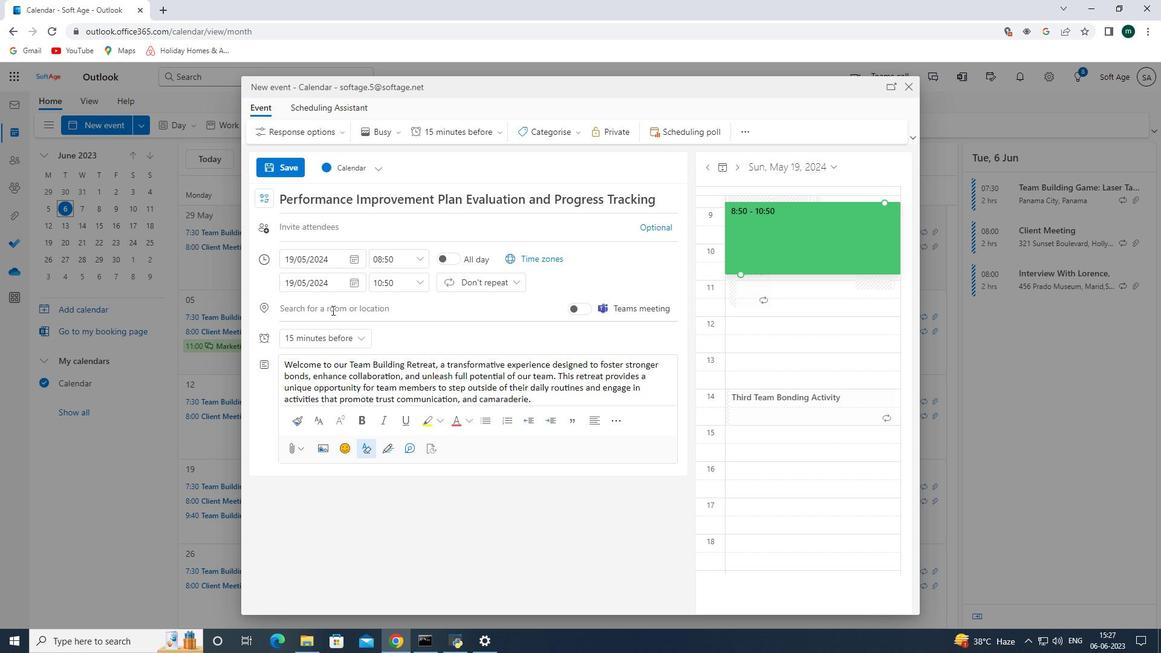 
Action: Mouse pressed left at (332, 309)
Screenshot: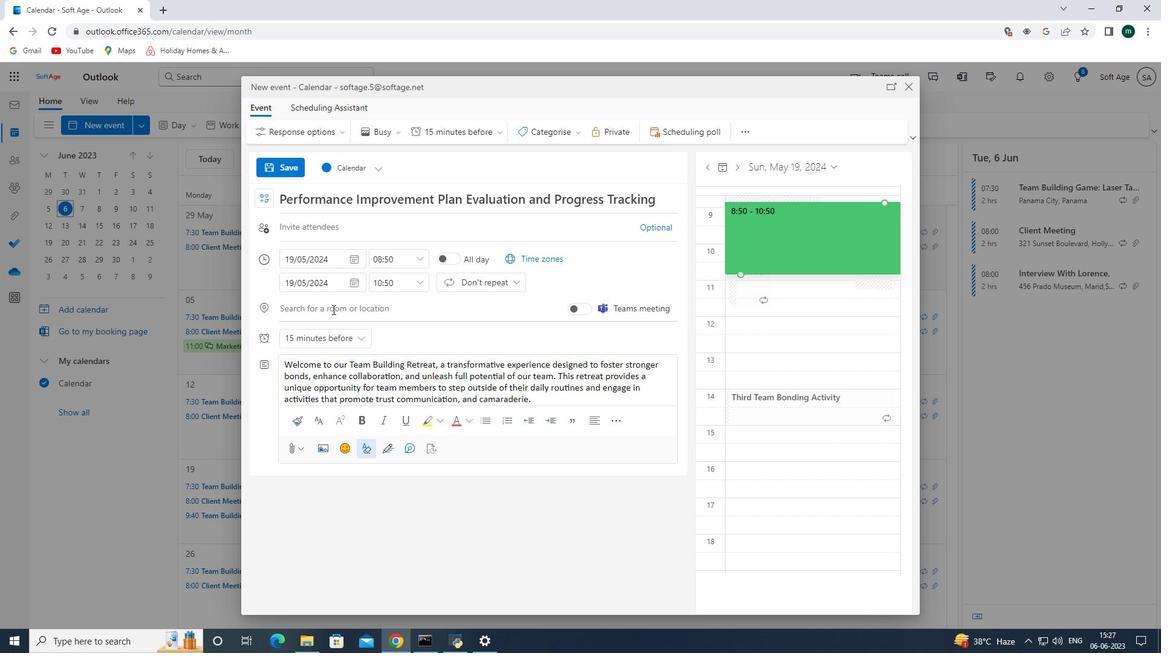 
Action: Key pressed 456<Key.space><Key.shift><Key.shift><Key.shift><Key.shift><Key.shift><Key.shift><Key.shift><Key.shift><Key.shift><Key.shift><Key.shift><Key.shift><Key.shift><Key.shift><Key.shift><Key.shift>Chiado,<Key.space><Key.shift_r>Lisbon<Key.space><Key.backspace>,<Key.space><Key.shift_r><Key.shift_r>Portugal<Key.space>
Screenshot: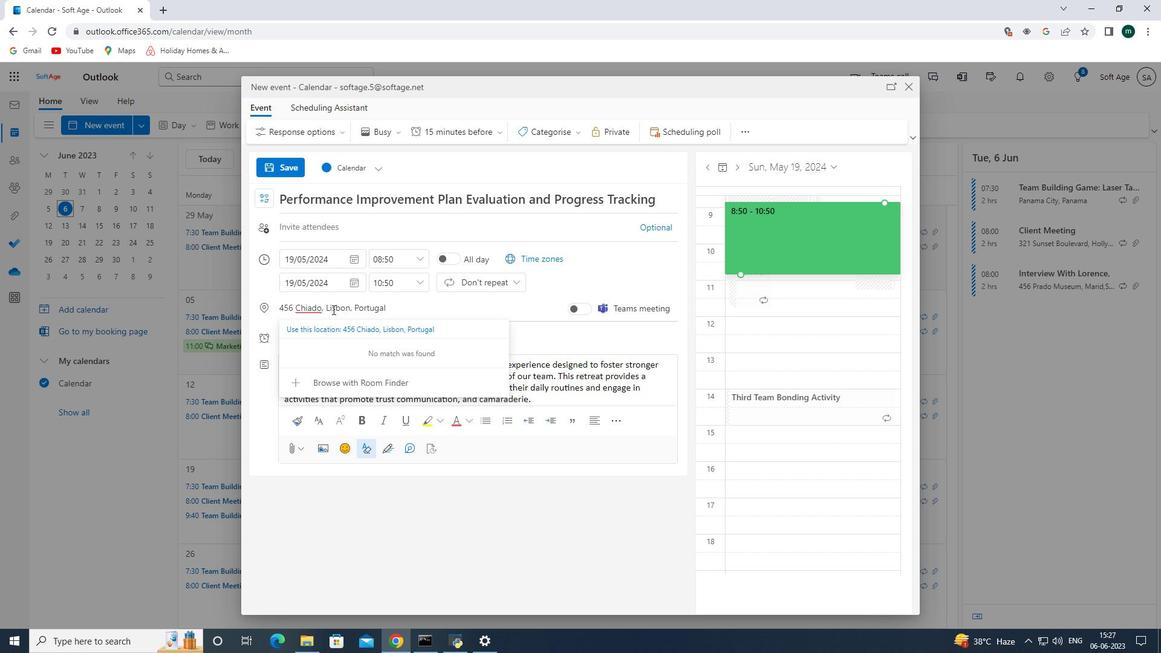 
Action: Mouse moved to (374, 223)
Screenshot: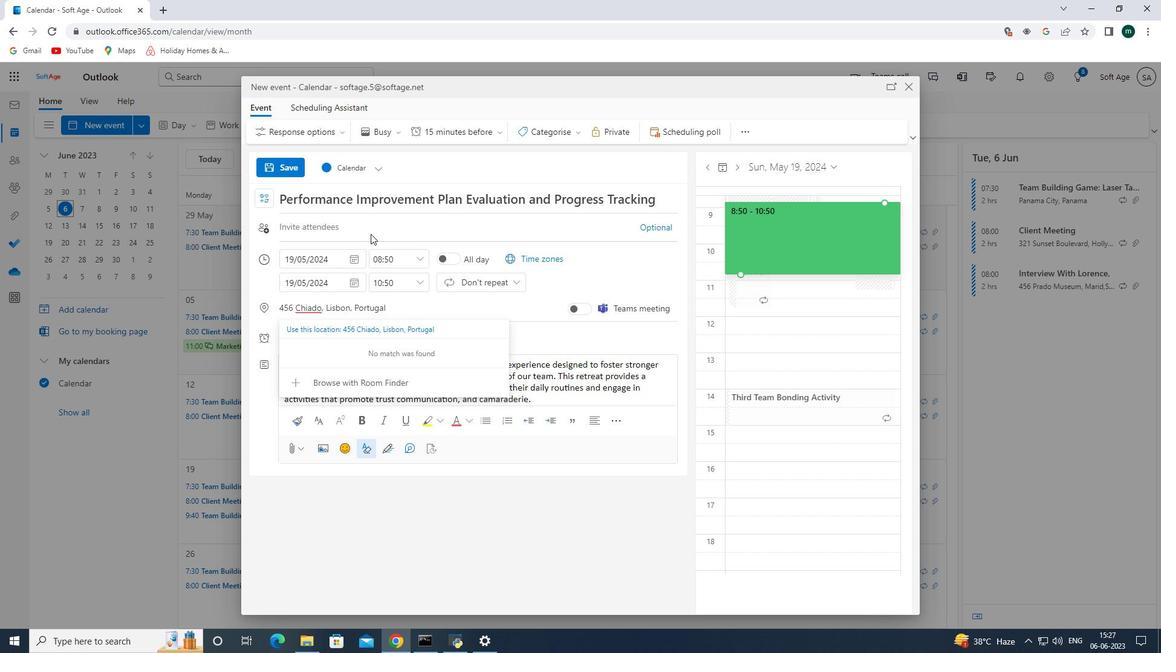 
Action: Mouse pressed left at (374, 223)
Screenshot: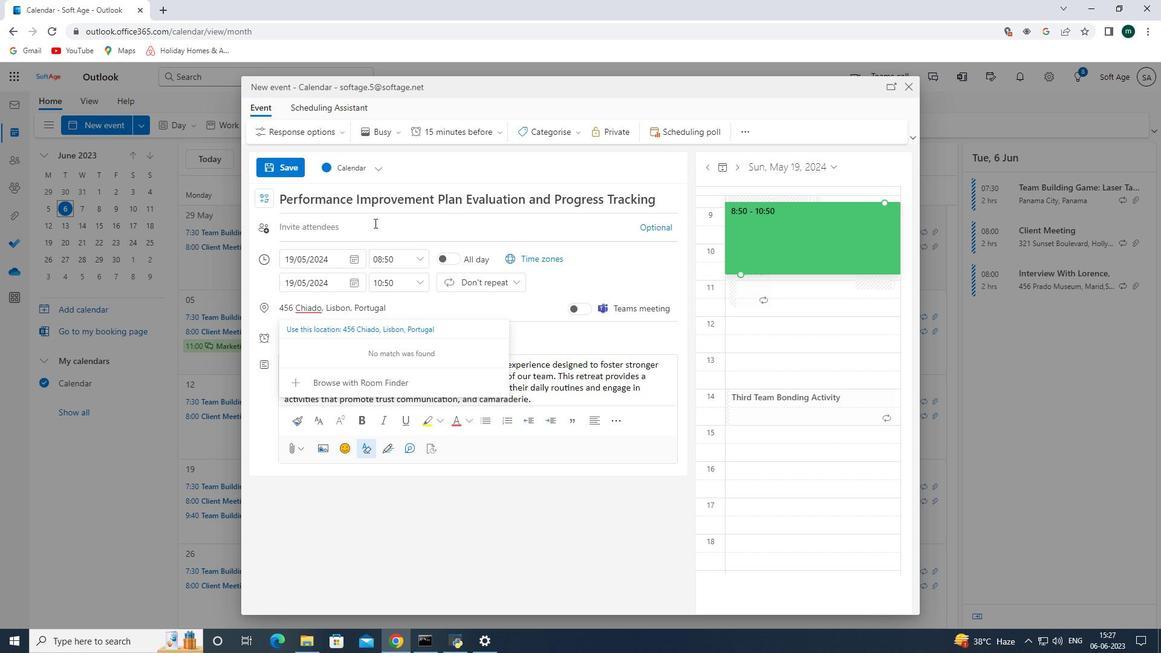 
Action: Mouse moved to (383, 228)
Screenshot: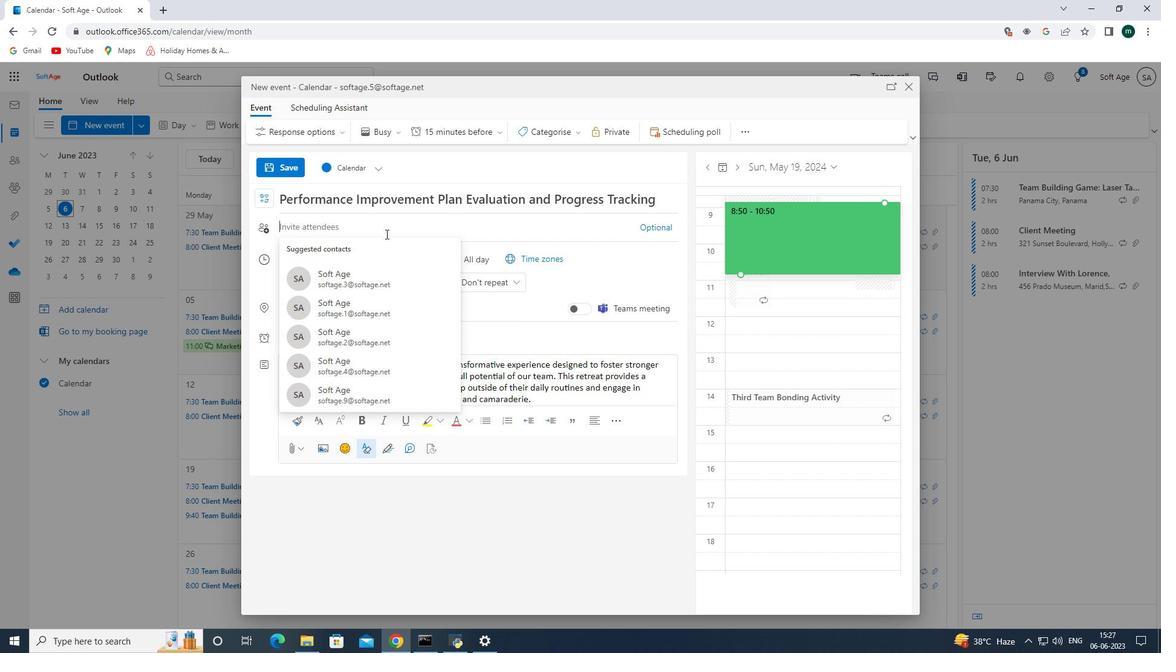 
Action: Key pressed softage.7<Key.shift>@
Screenshot: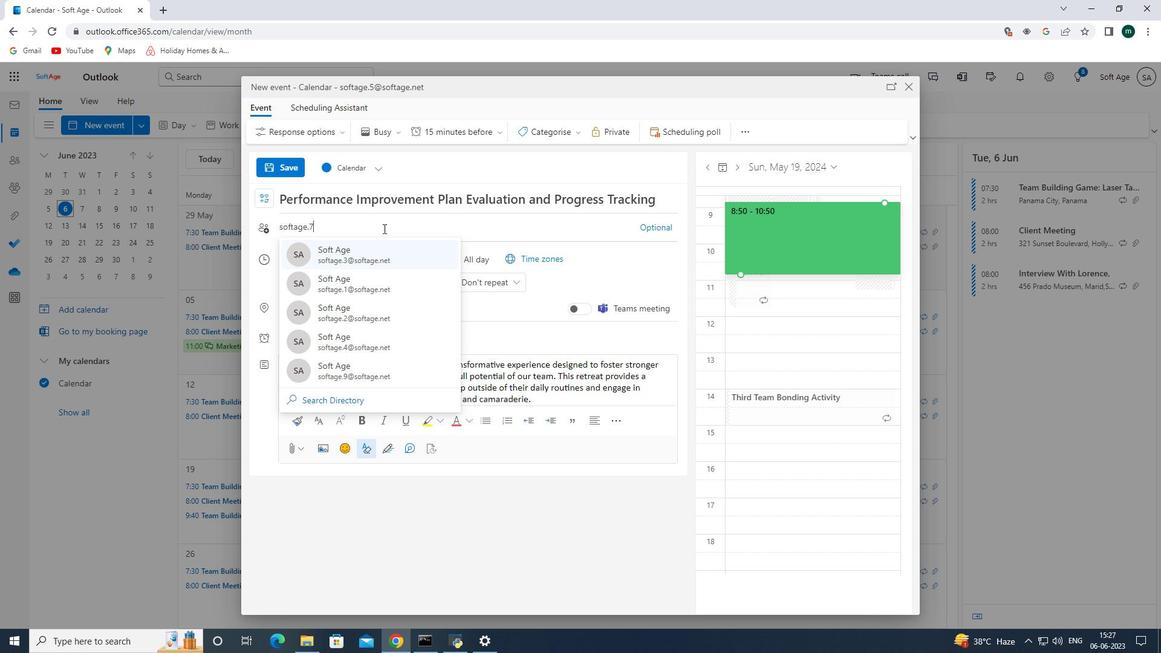 
Action: Mouse moved to (371, 251)
Screenshot: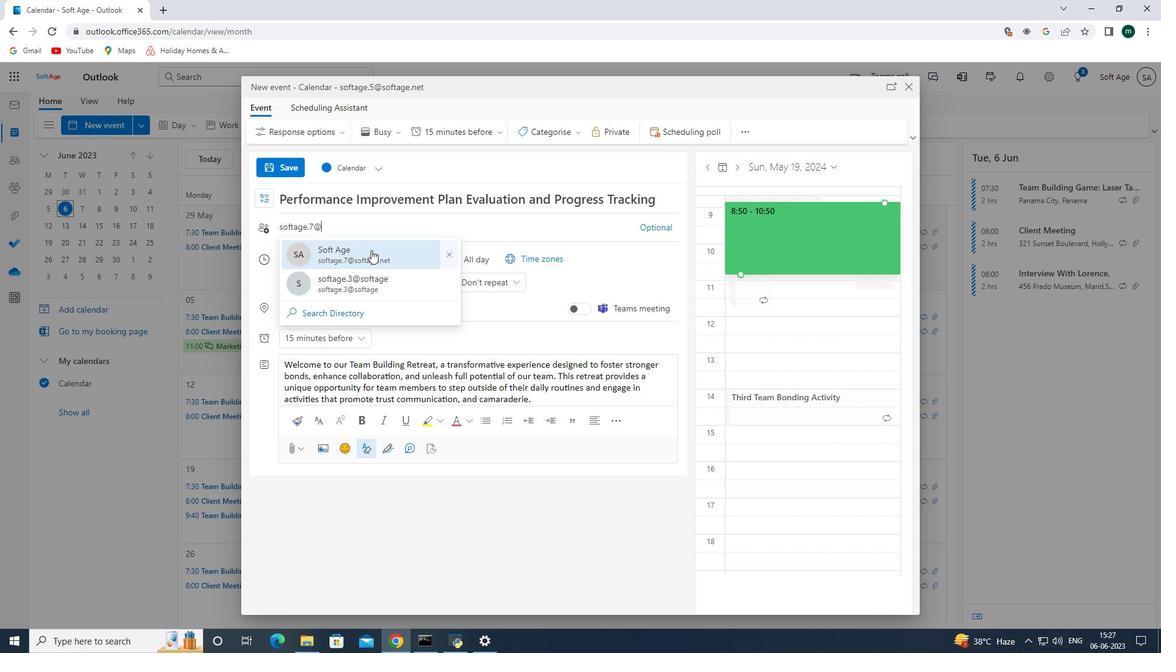 
Action: Mouse pressed left at (371, 251)
Screenshot: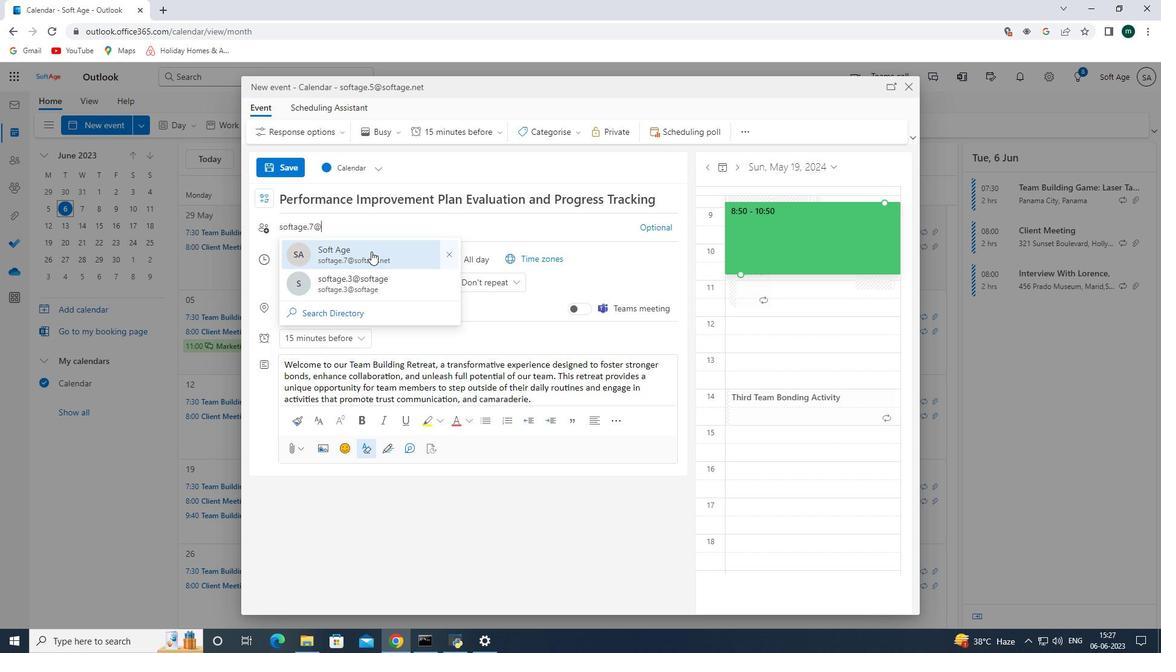 
Action: Mouse moved to (405, 234)
Screenshot: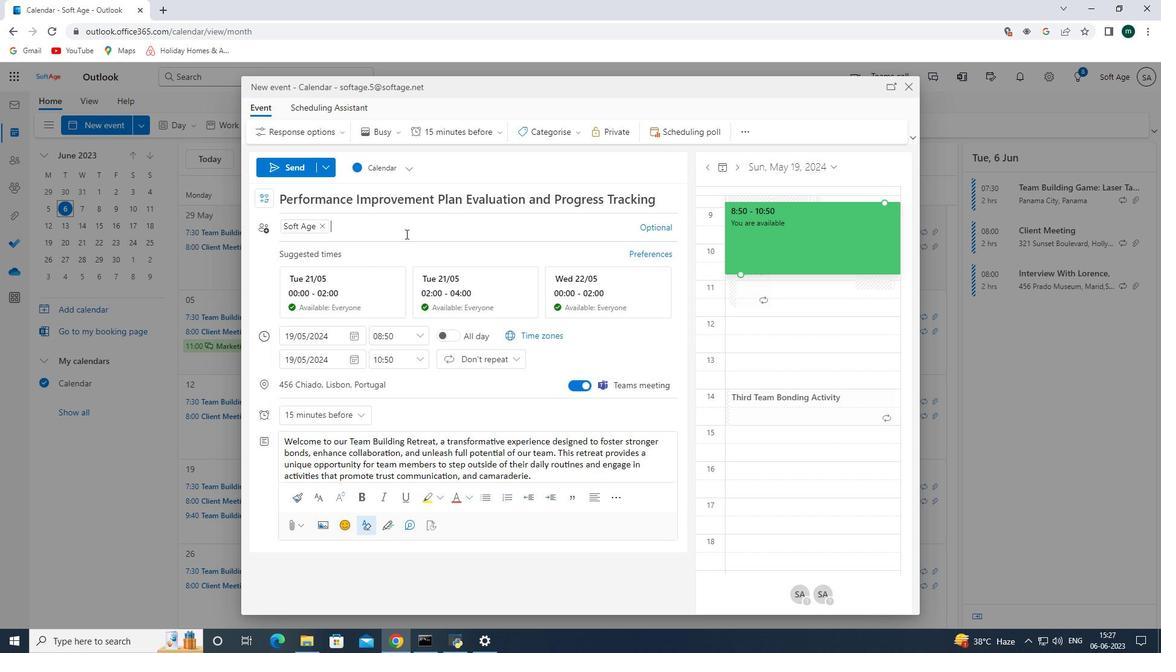 
Action: Mouse pressed left at (405, 234)
Screenshot: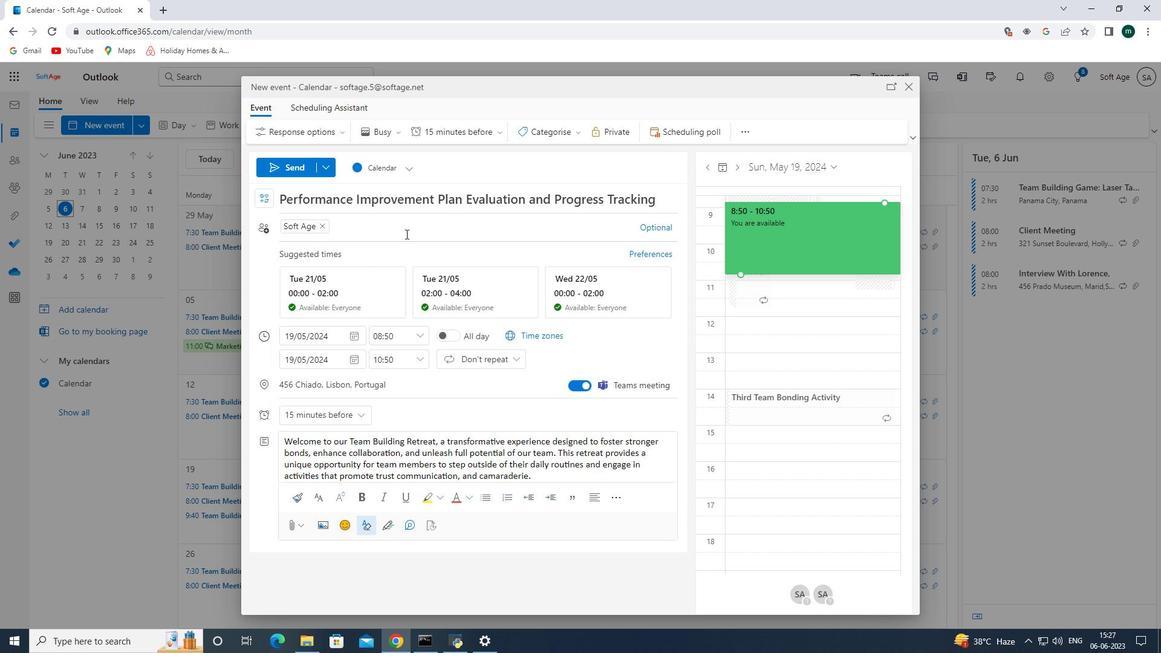 
Action: Key pressed softage.8<Key.shift>@
Screenshot: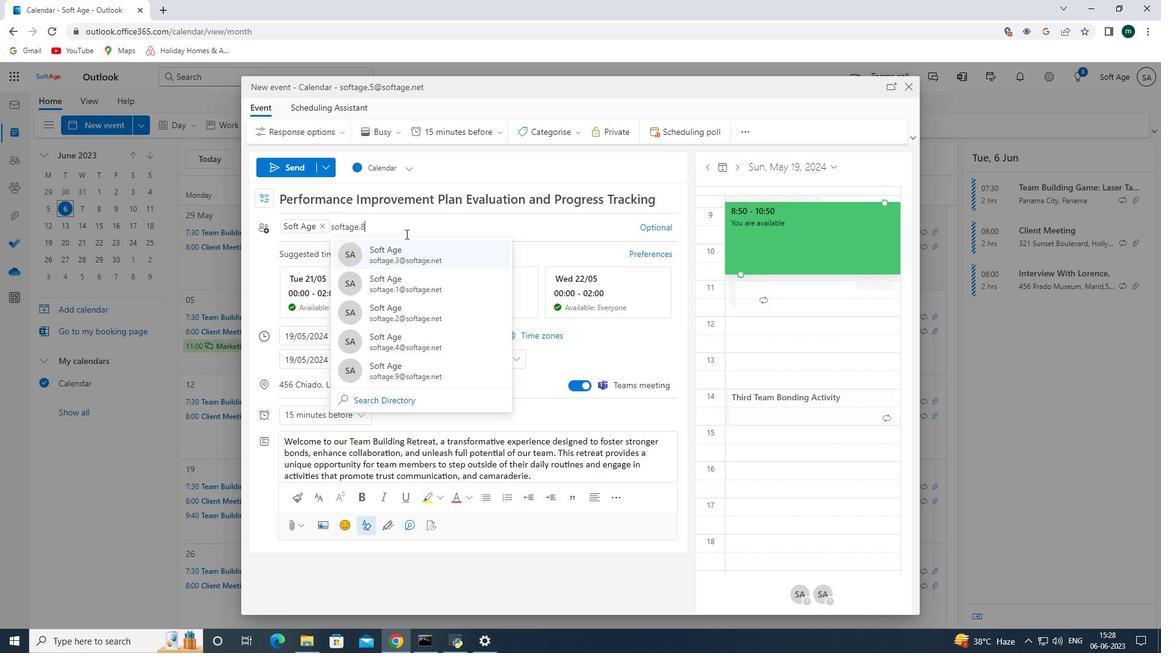 
Action: Mouse moved to (400, 248)
Screenshot: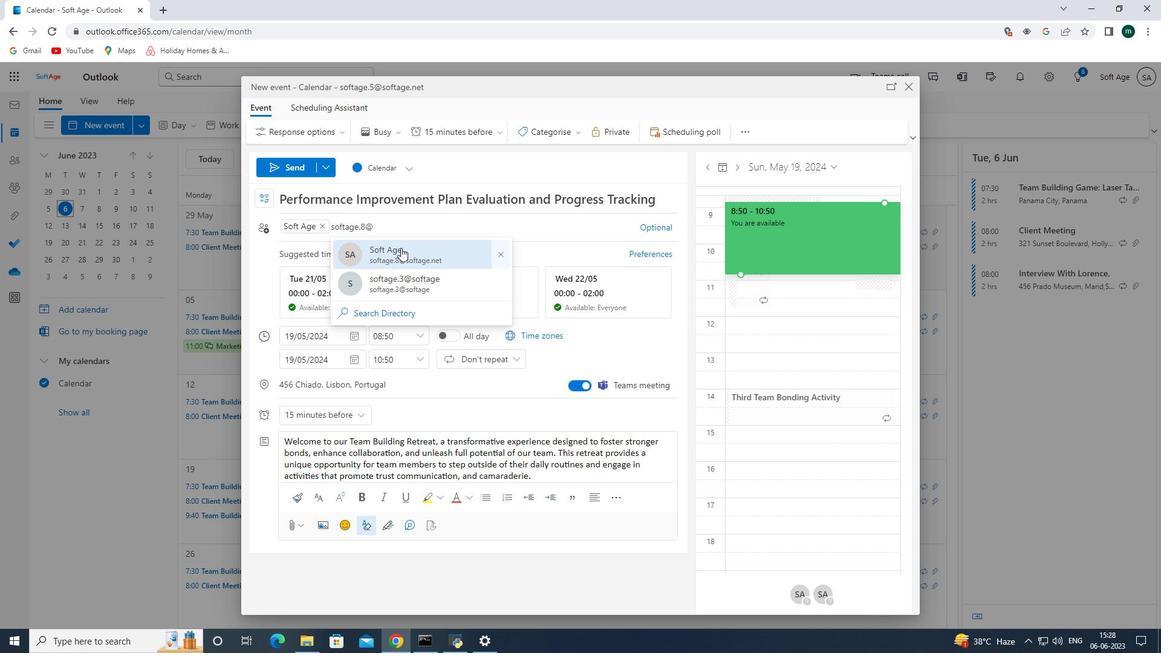 
Action: Mouse pressed left at (400, 248)
Screenshot: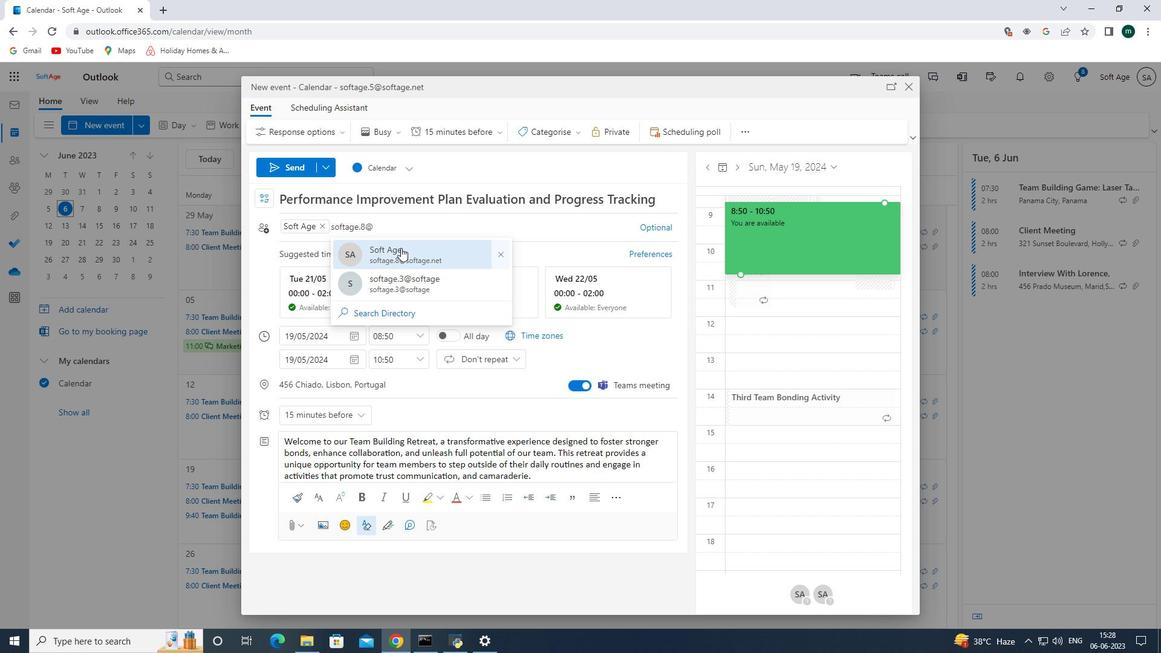 
Action: Mouse moved to (423, 129)
Screenshot: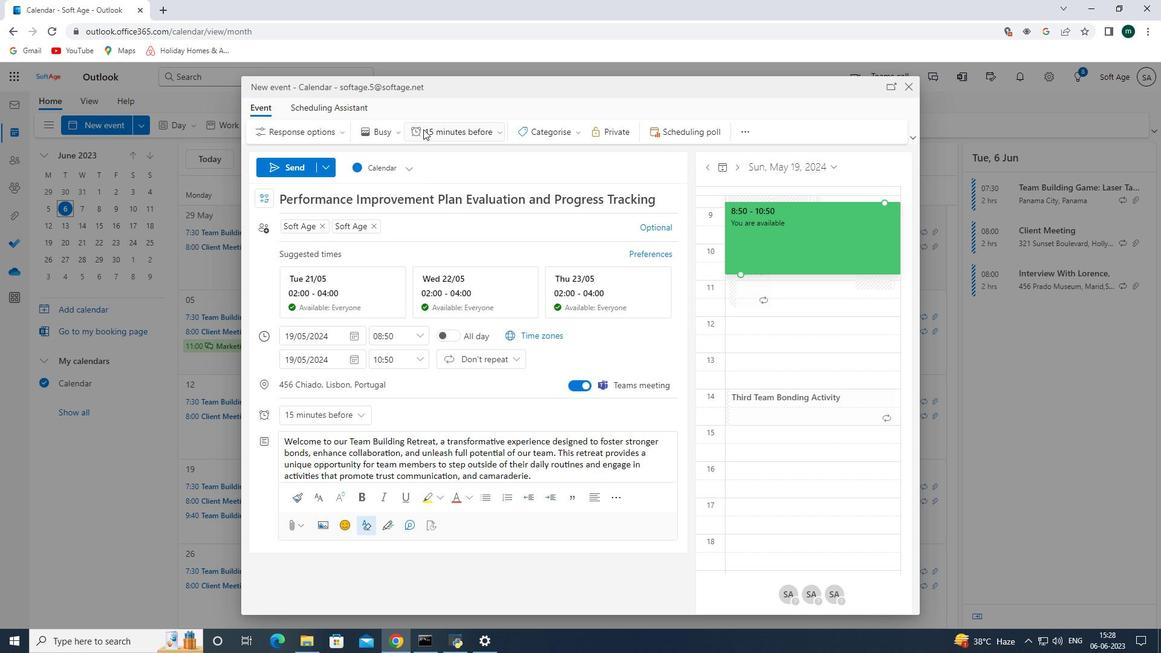 
Action: Mouse pressed left at (423, 129)
Screenshot: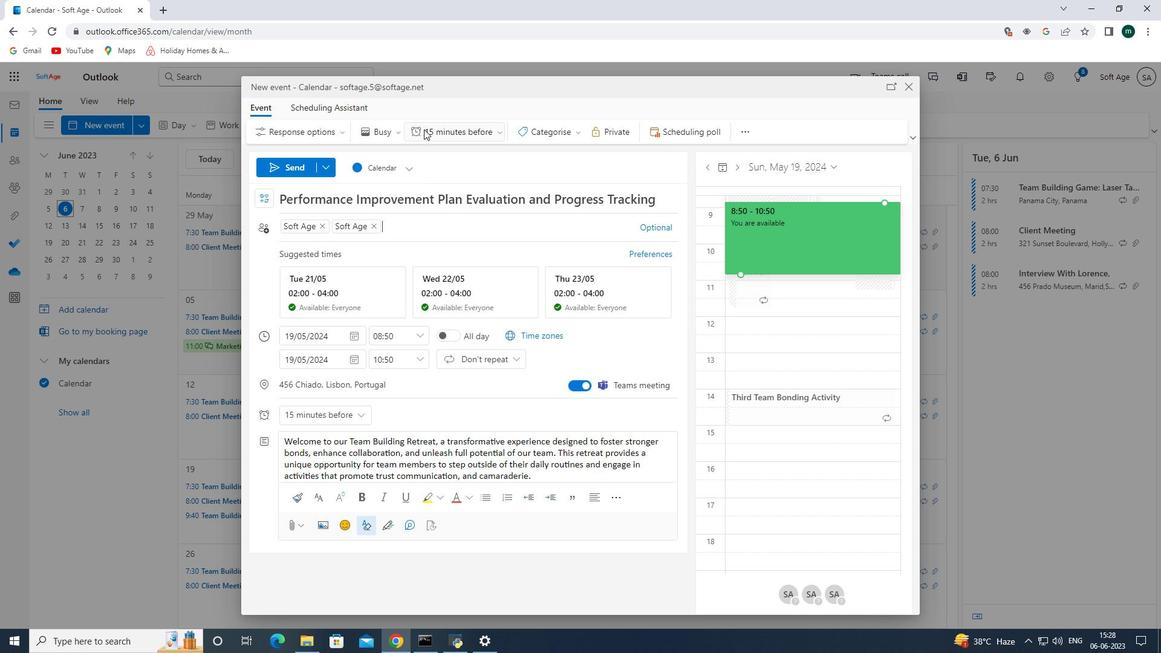 
Action: Mouse moved to (460, 263)
Screenshot: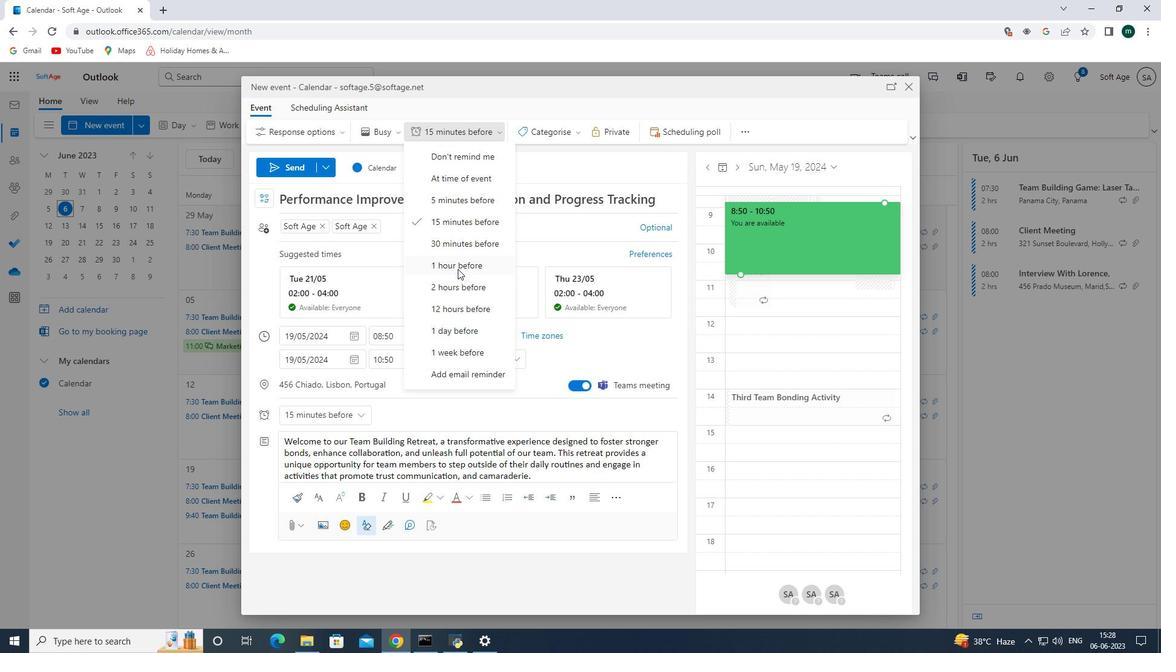 
Action: Mouse pressed left at (460, 263)
Screenshot: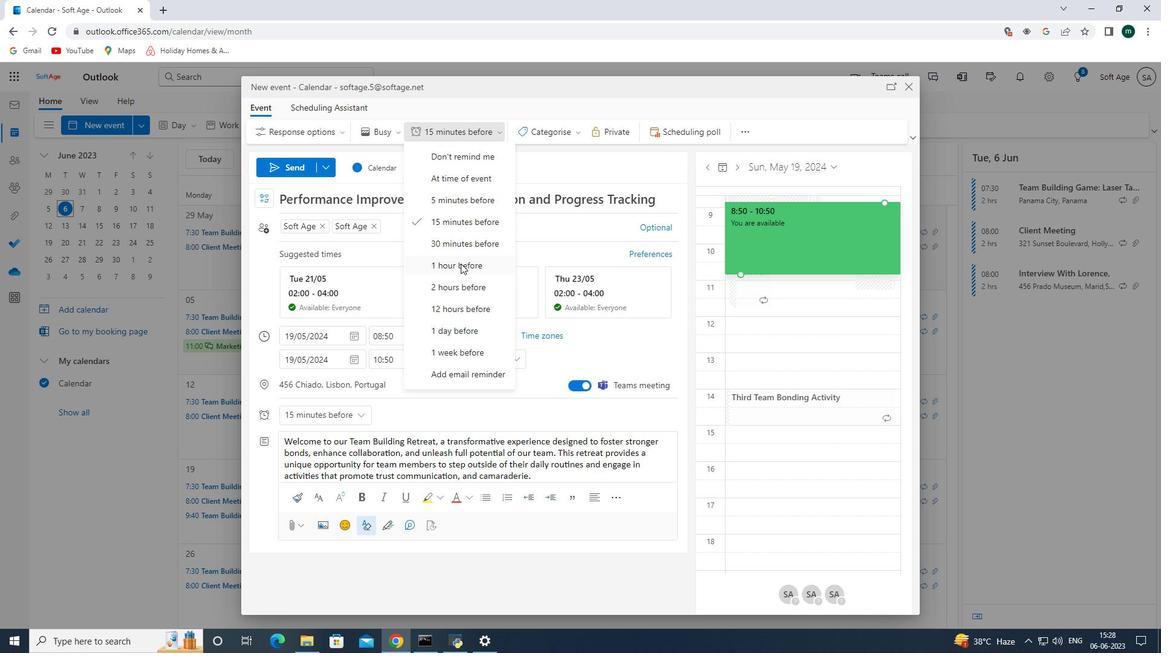 
Action: Mouse moved to (300, 162)
Screenshot: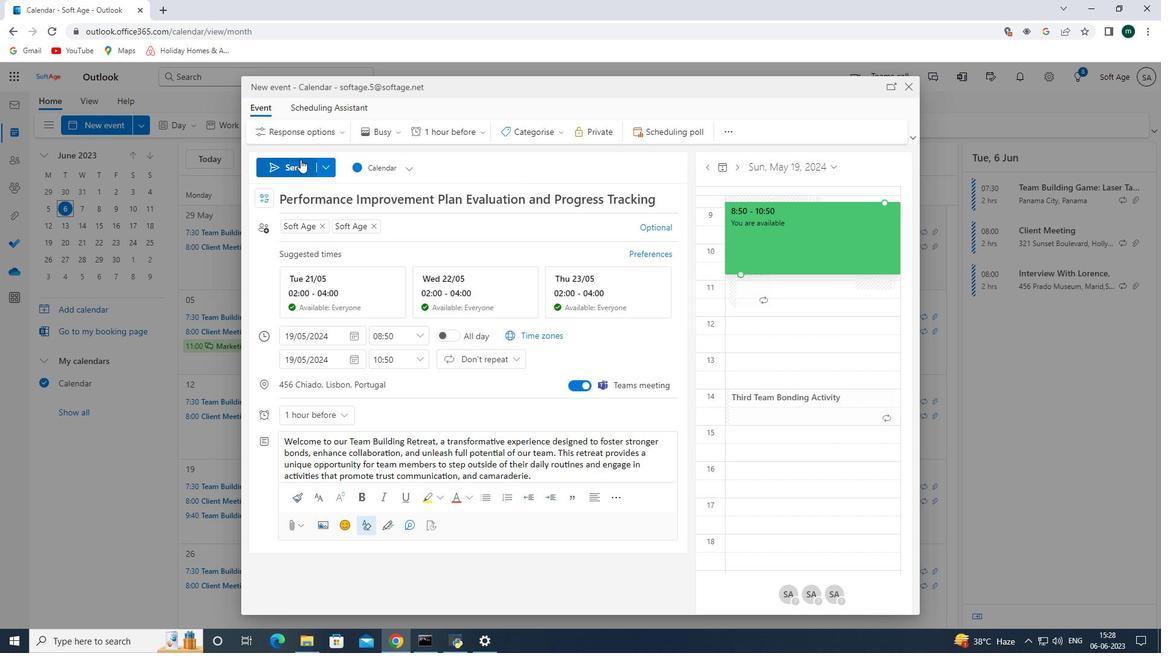 
Action: Mouse pressed left at (300, 162)
Screenshot: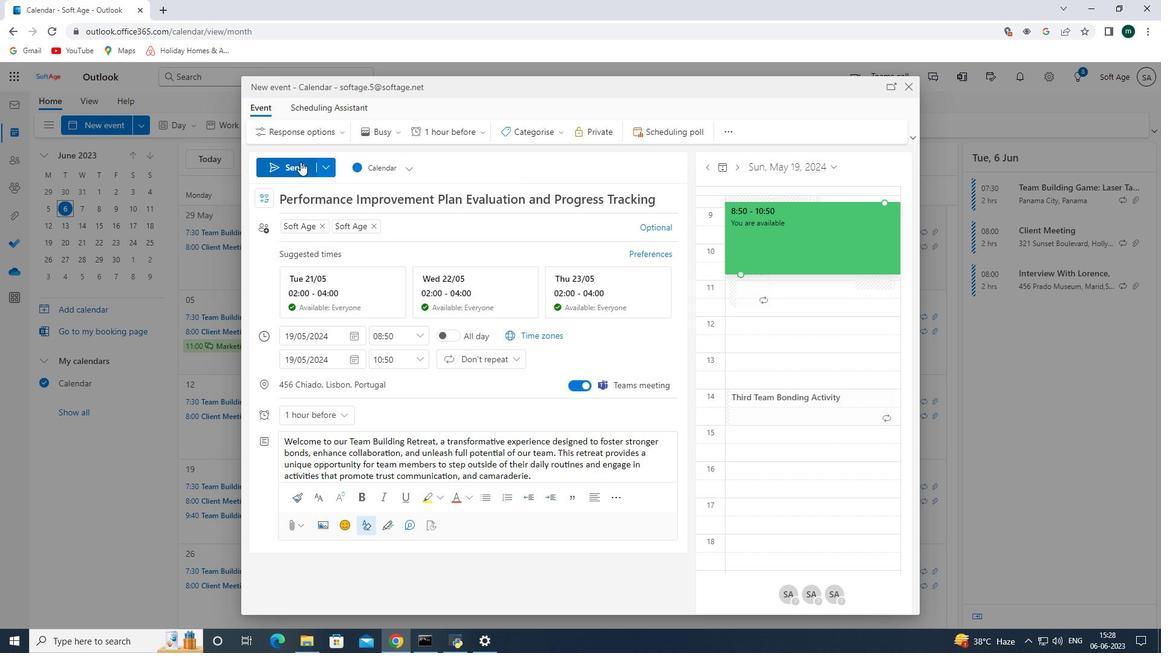 
